 Task: Customize the theme basic colors in the "Digital Experience" builder.
Action: Mouse moved to (1023, 75)
Screenshot: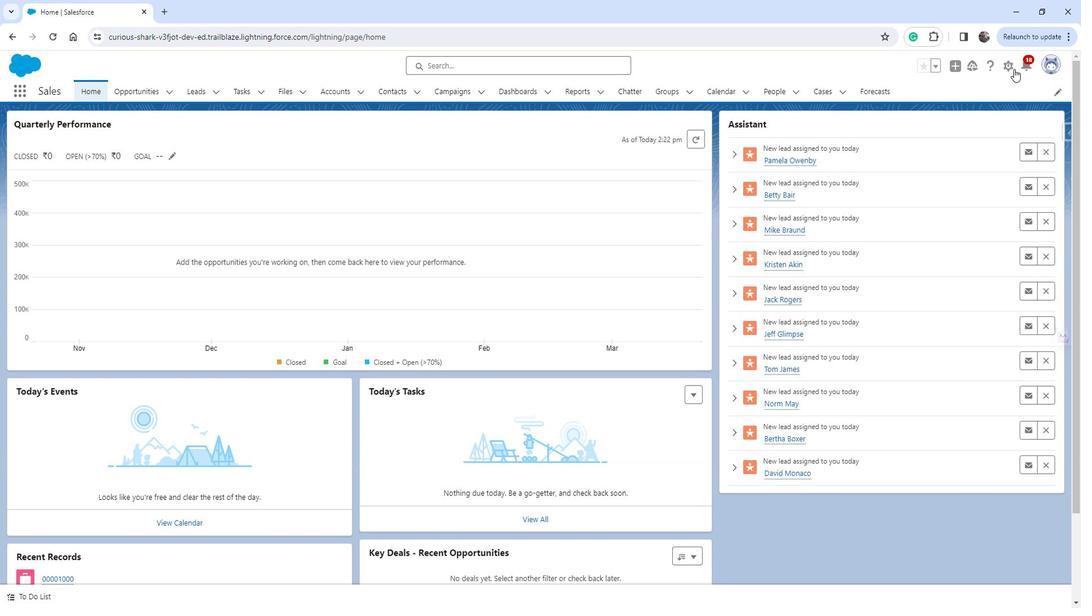 
Action: Mouse pressed left at (1023, 75)
Screenshot: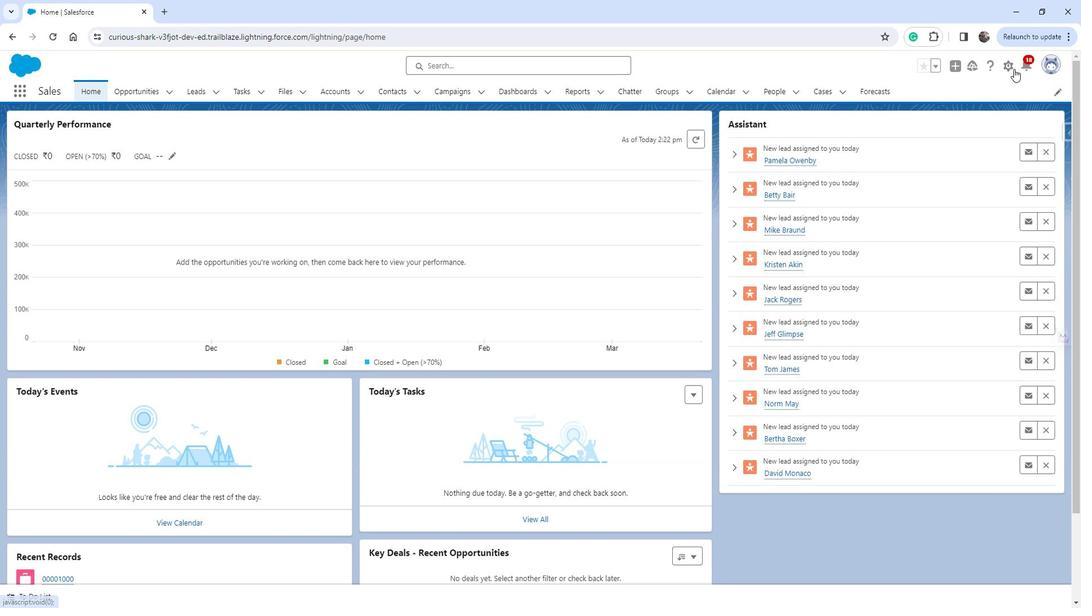 
Action: Mouse moved to (973, 115)
Screenshot: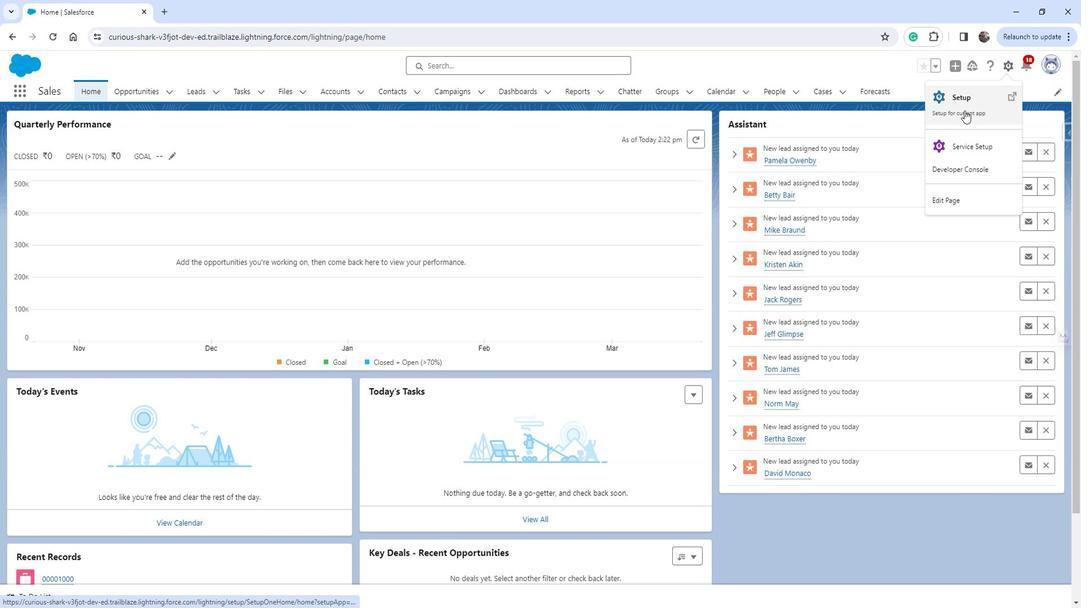 
Action: Mouse pressed left at (973, 115)
Screenshot: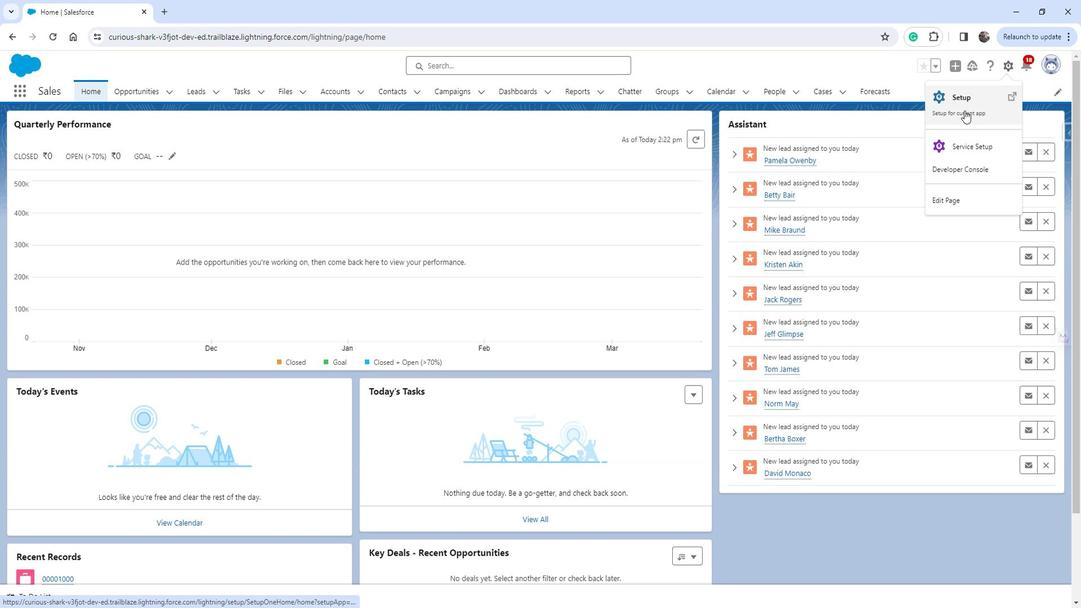 
Action: Mouse moved to (19, 461)
Screenshot: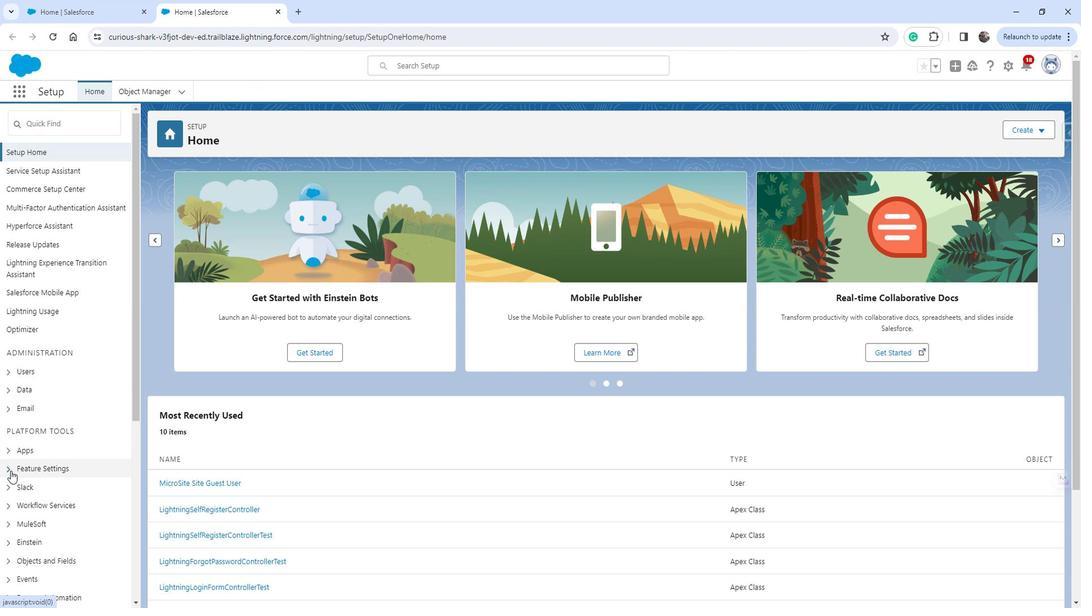 
Action: Mouse pressed left at (19, 461)
Screenshot: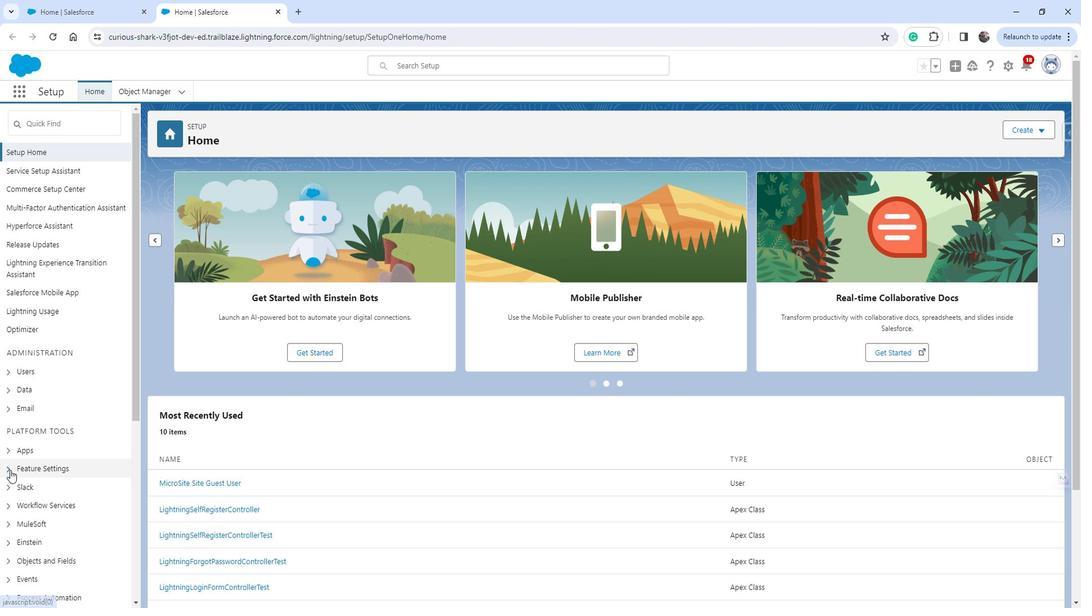 
Action: Mouse moved to (84, 443)
Screenshot: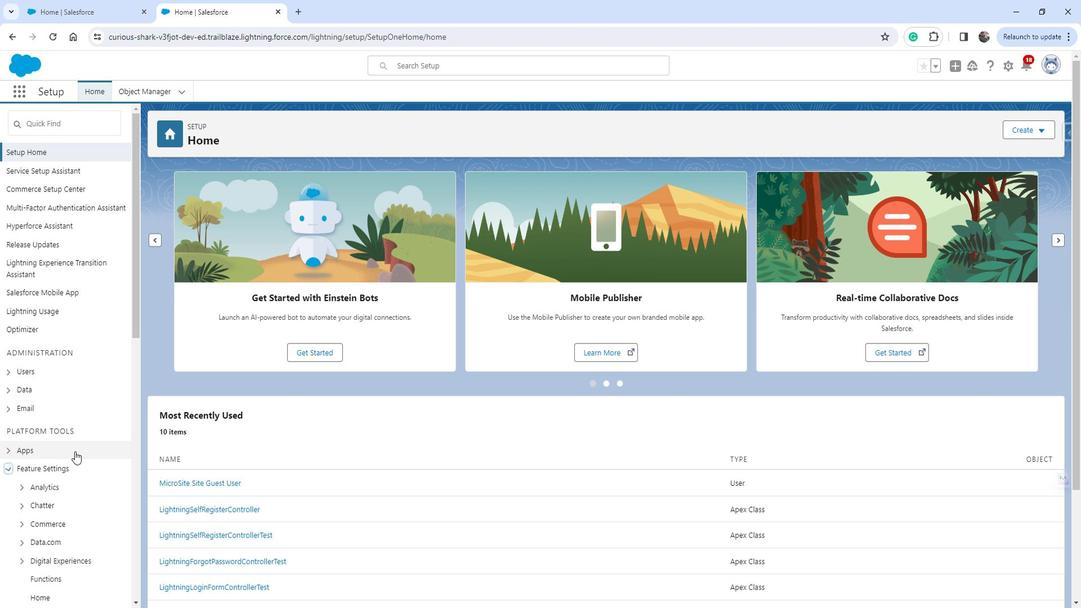 
Action: Mouse scrolled (84, 443) with delta (0, 0)
Screenshot: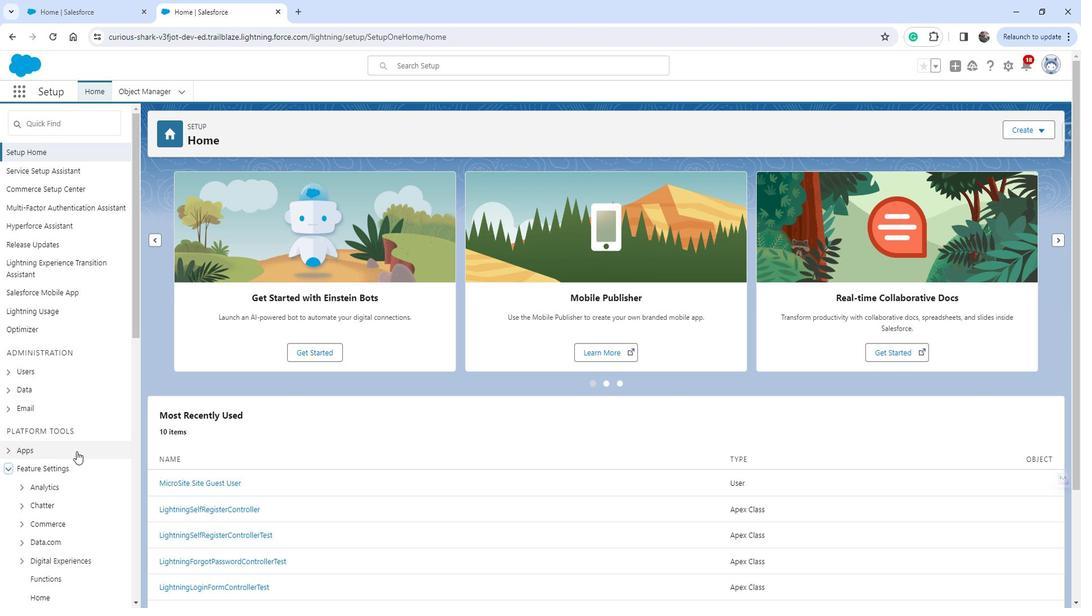 
Action: Mouse moved to (89, 441)
Screenshot: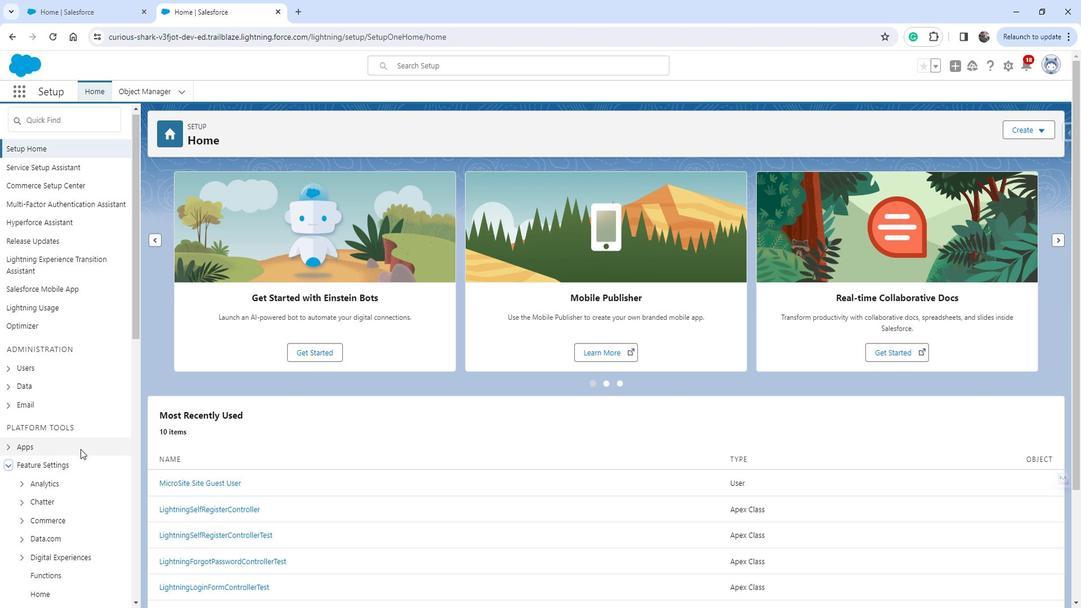 
Action: Mouse scrolled (89, 440) with delta (0, 0)
Screenshot: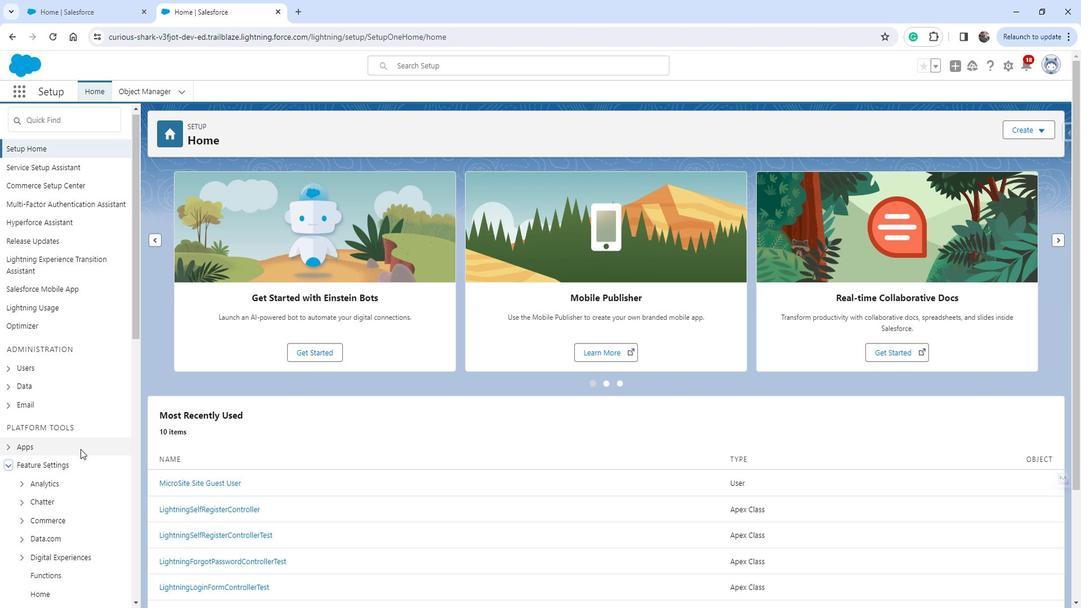 
Action: Mouse moved to (90, 441)
Screenshot: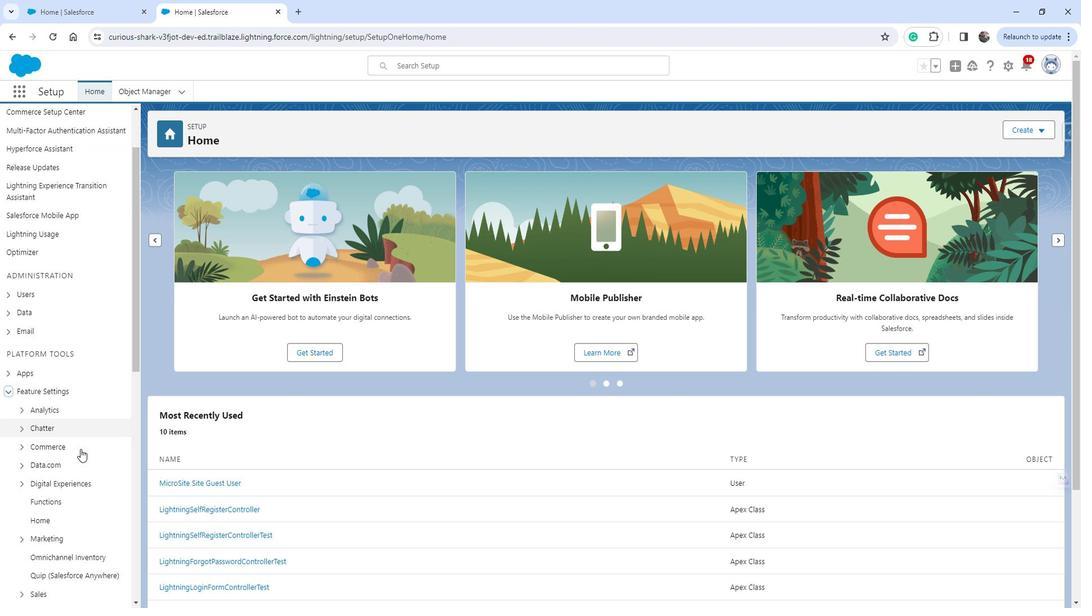 
Action: Mouse scrolled (90, 440) with delta (0, 0)
Screenshot: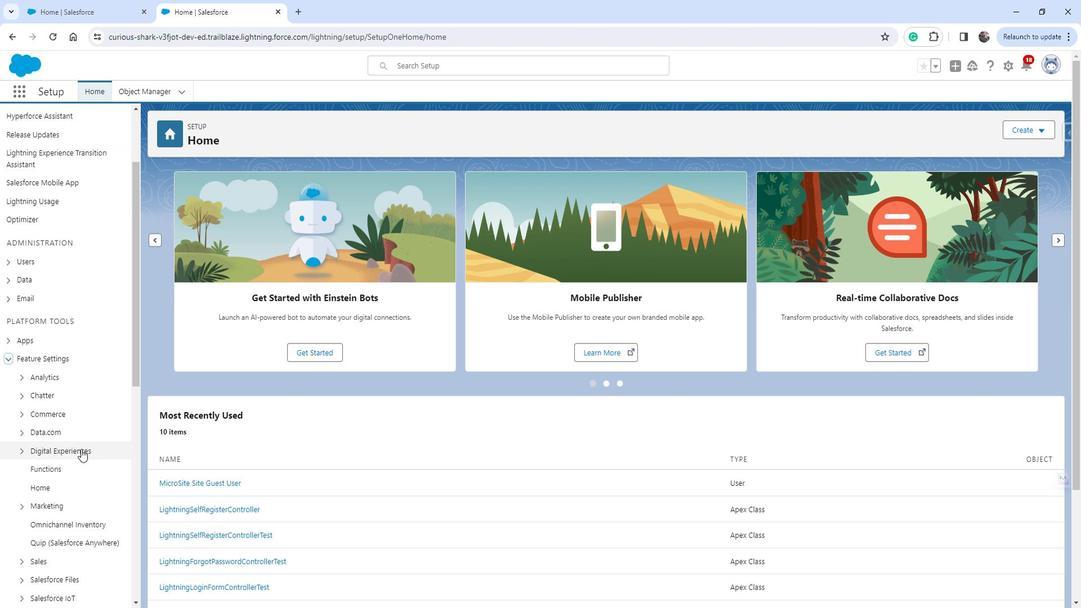 
Action: Mouse moved to (78, 380)
Screenshot: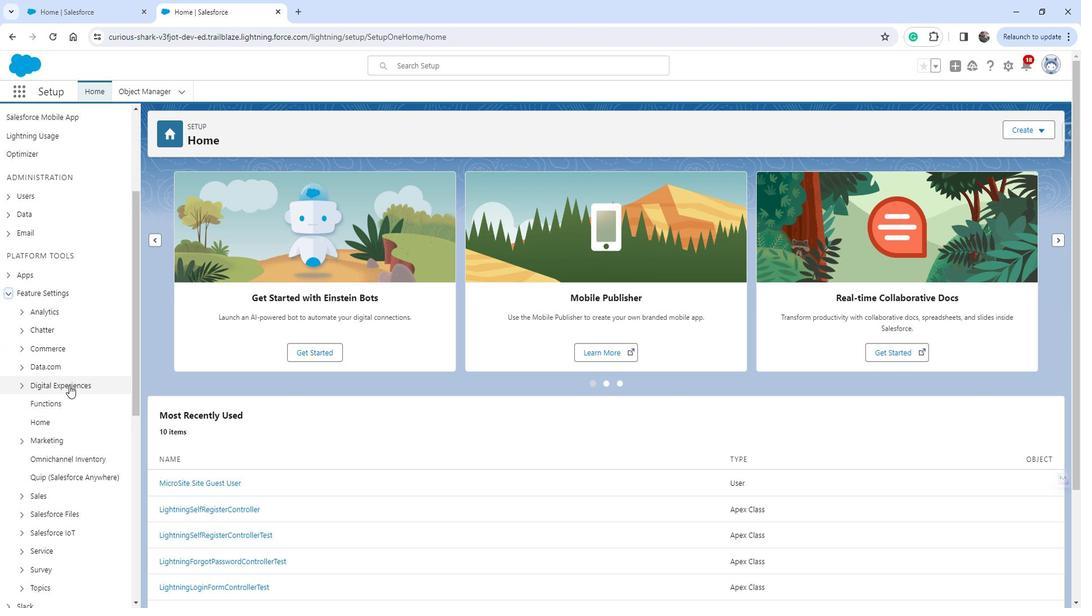 
Action: Mouse pressed left at (78, 380)
Screenshot: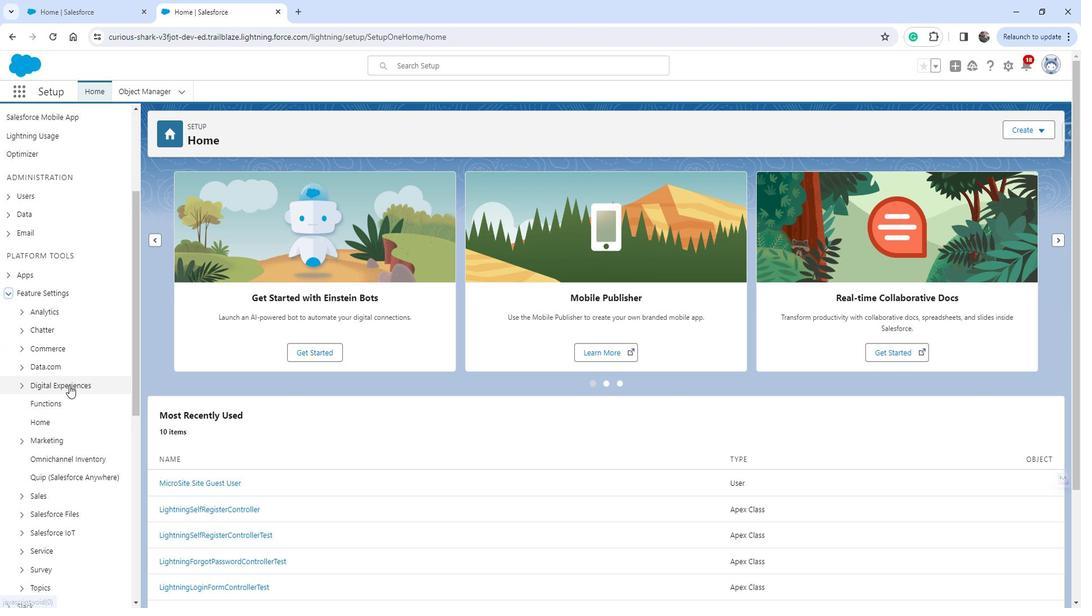 
Action: Mouse moved to (61, 400)
Screenshot: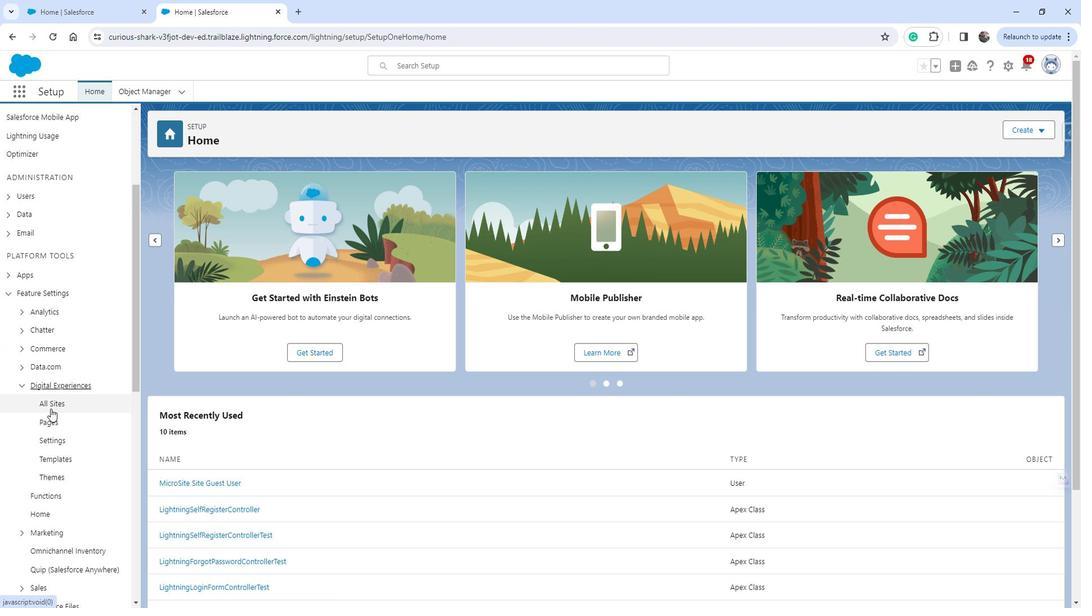 
Action: Mouse pressed left at (61, 400)
Screenshot: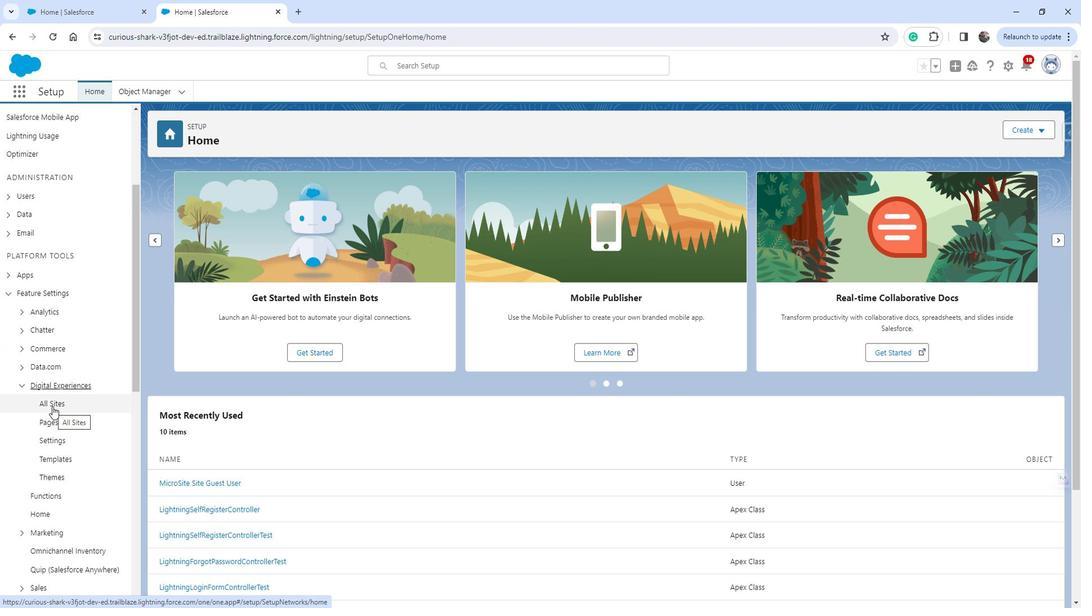 
Action: Mouse moved to (203, 269)
Screenshot: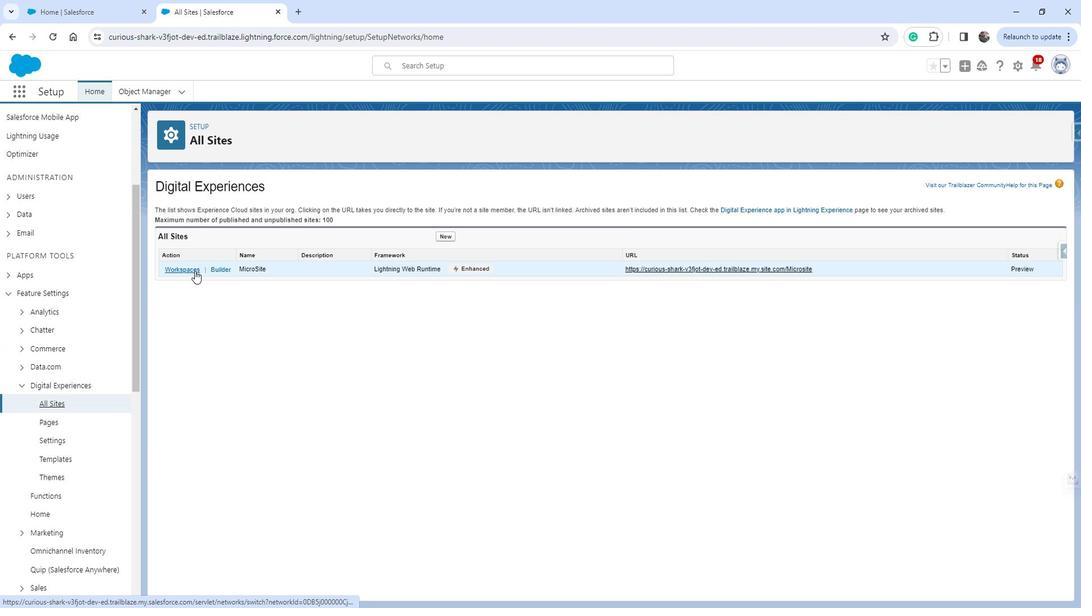 
Action: Mouse pressed left at (203, 269)
Screenshot: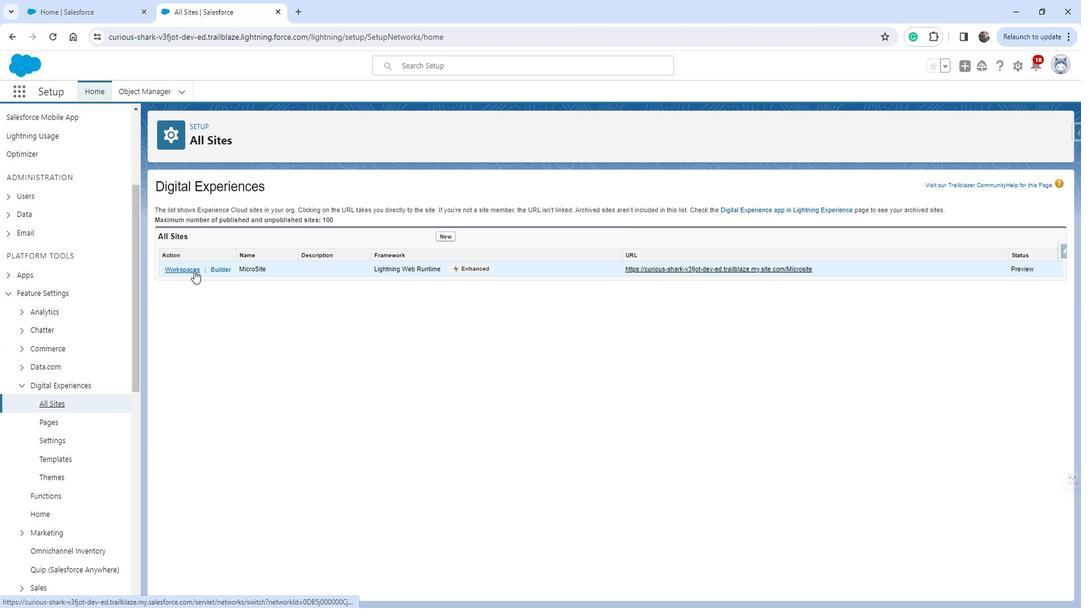 
Action: Mouse moved to (156, 274)
Screenshot: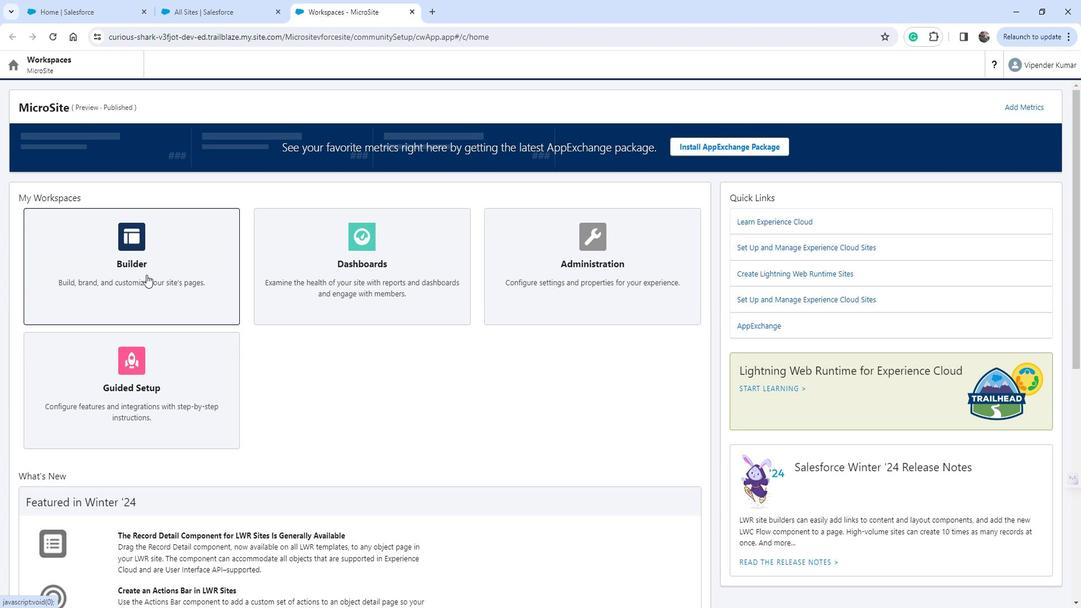 
Action: Mouse pressed left at (156, 274)
Screenshot: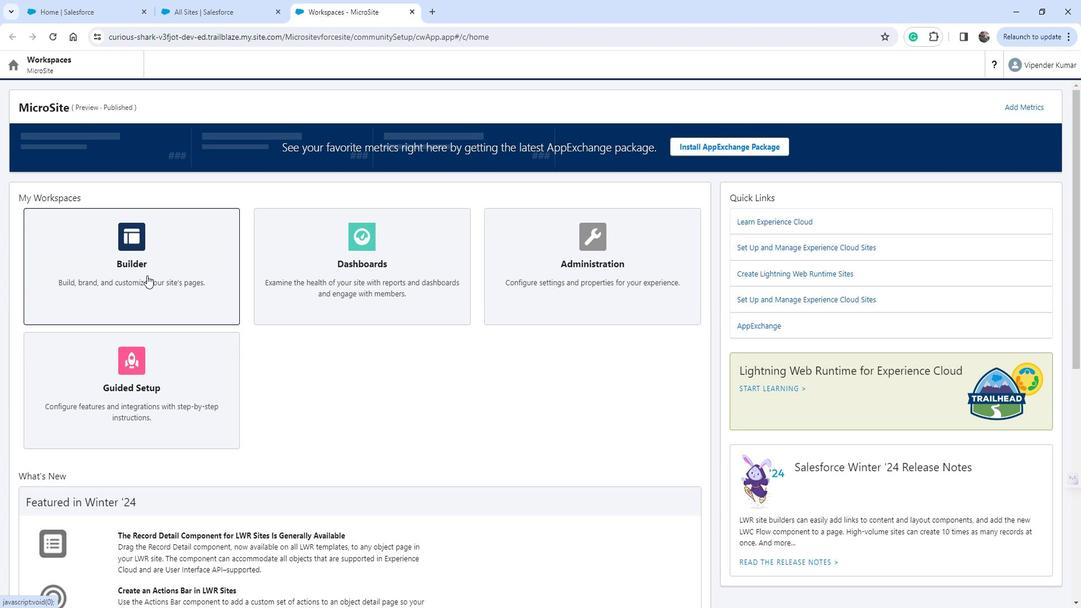 
Action: Mouse moved to (27, 142)
Screenshot: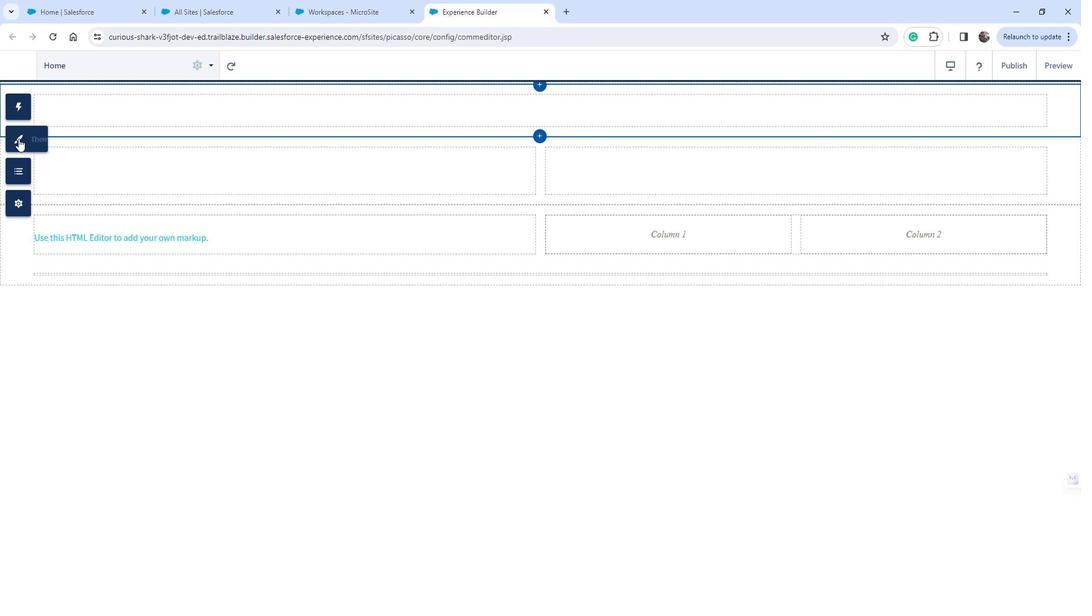 
Action: Mouse pressed left at (27, 142)
Screenshot: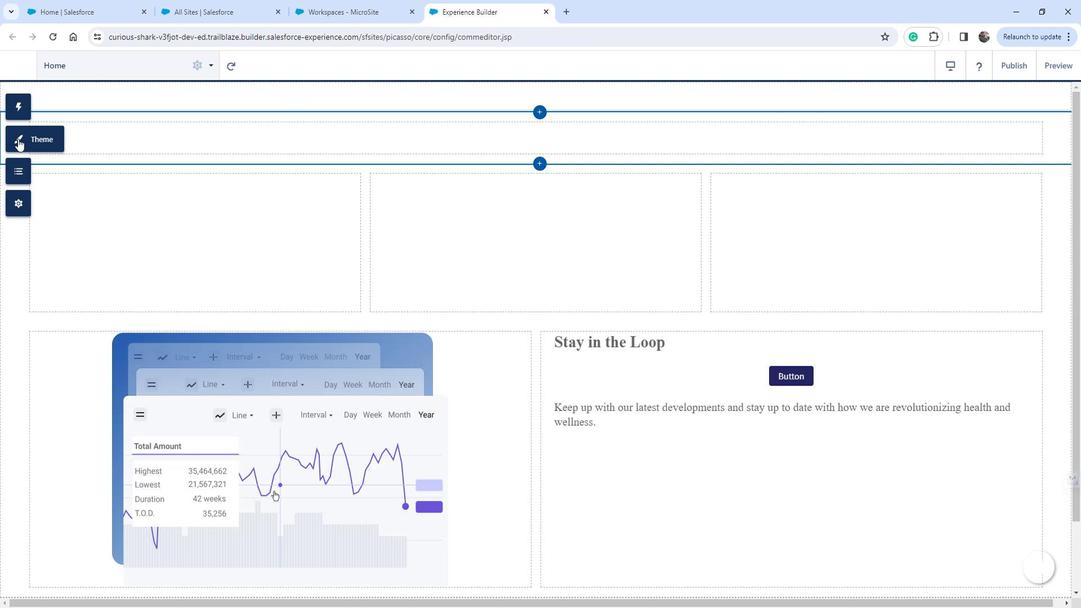 
Action: Mouse moved to (128, 143)
Screenshot: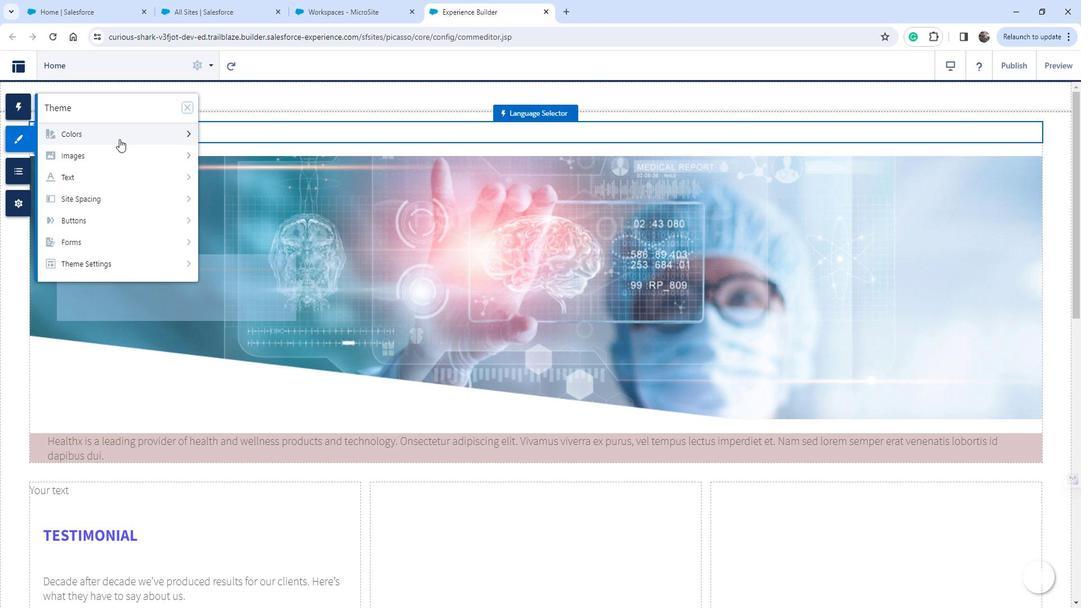 
Action: Mouse pressed left at (128, 143)
Screenshot: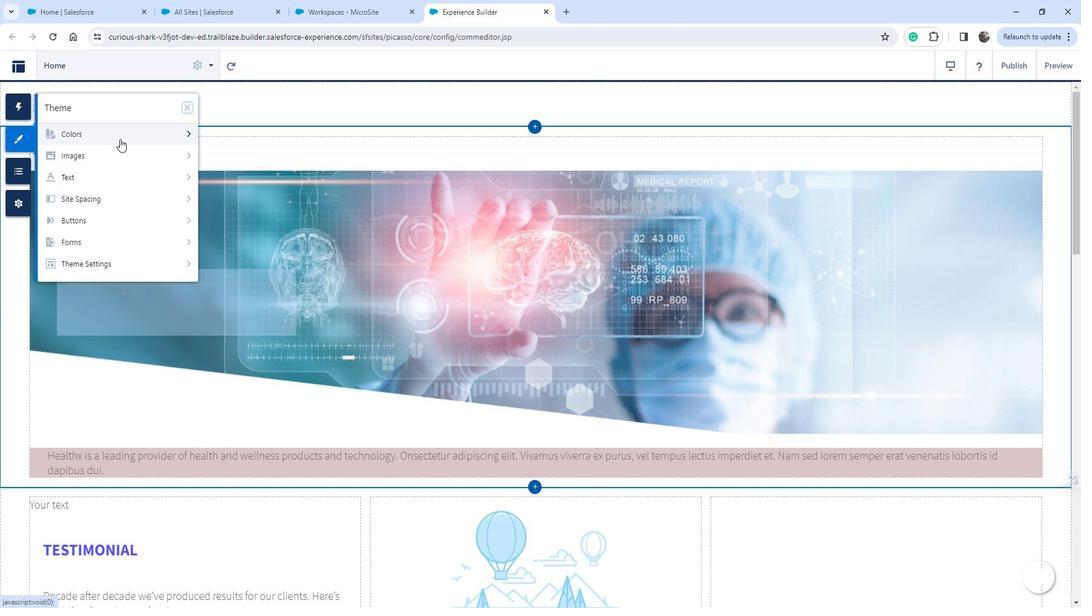 
Action: Mouse moved to (193, 180)
Screenshot: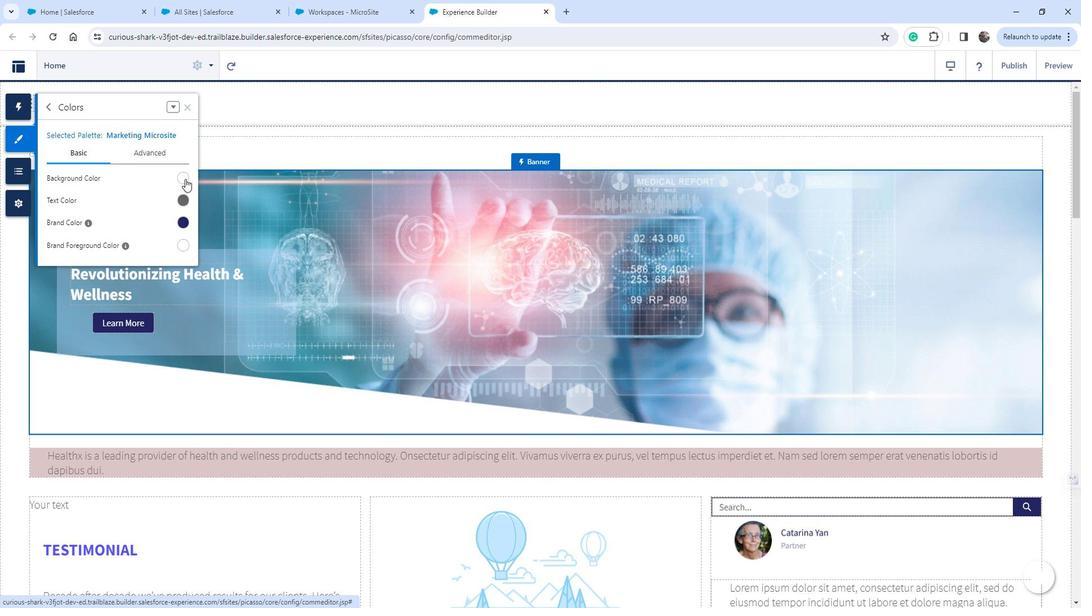 
Action: Mouse pressed left at (193, 180)
Screenshot: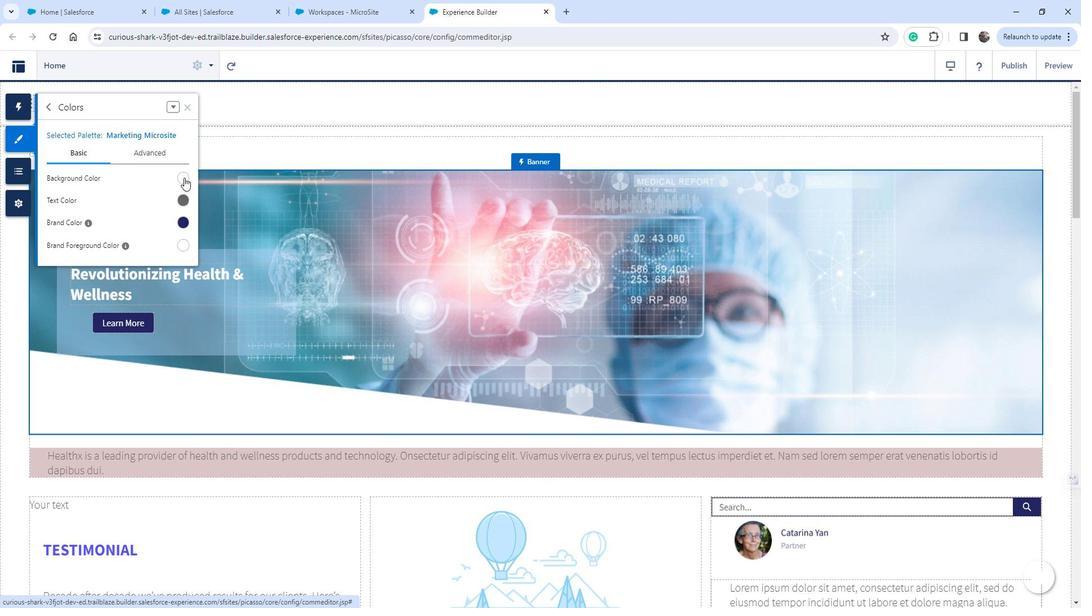 
Action: Mouse moved to (95, 192)
Screenshot: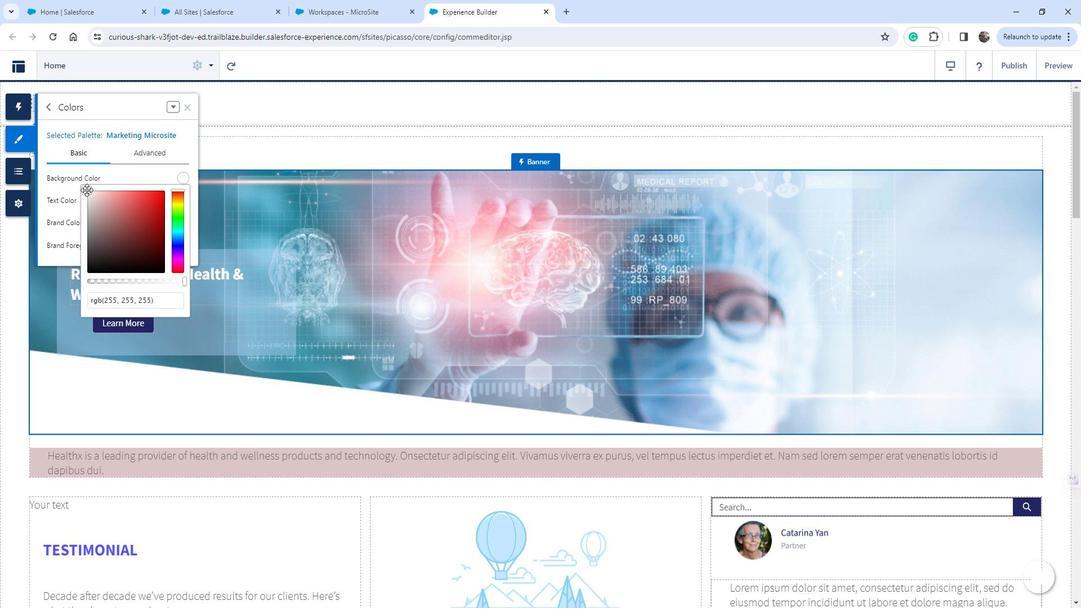 
Action: Mouse pressed left at (95, 192)
Screenshot: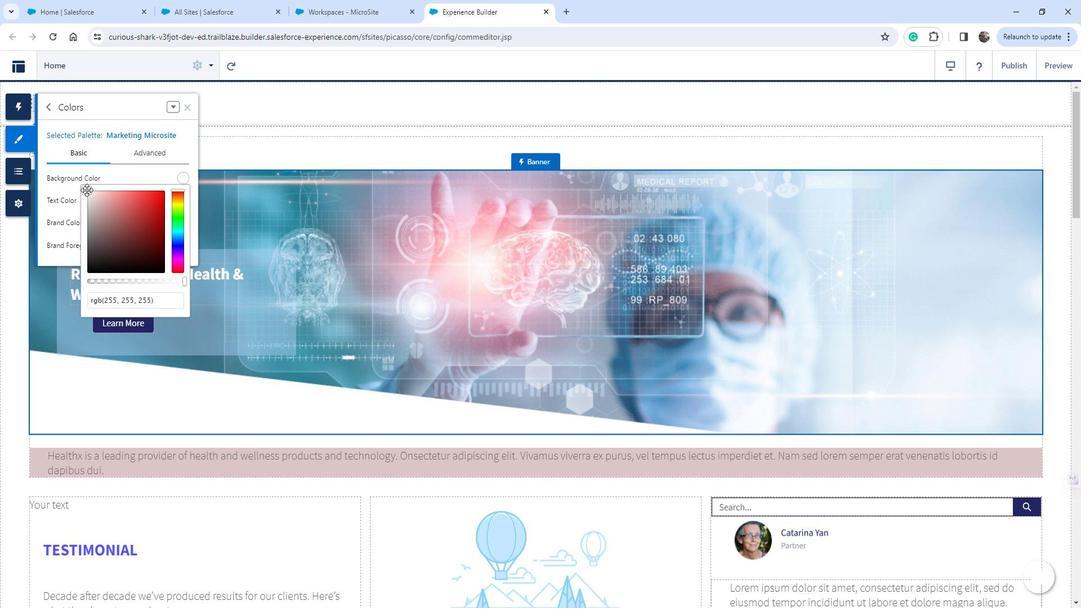 
Action: Mouse moved to (133, 174)
Screenshot: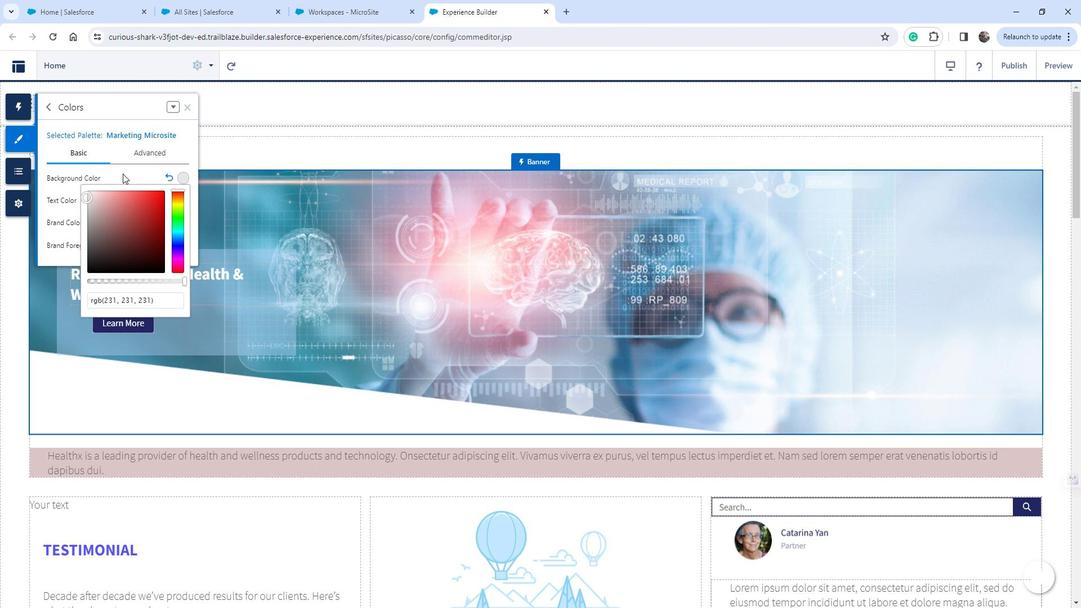
Action: Mouse pressed left at (133, 174)
Screenshot: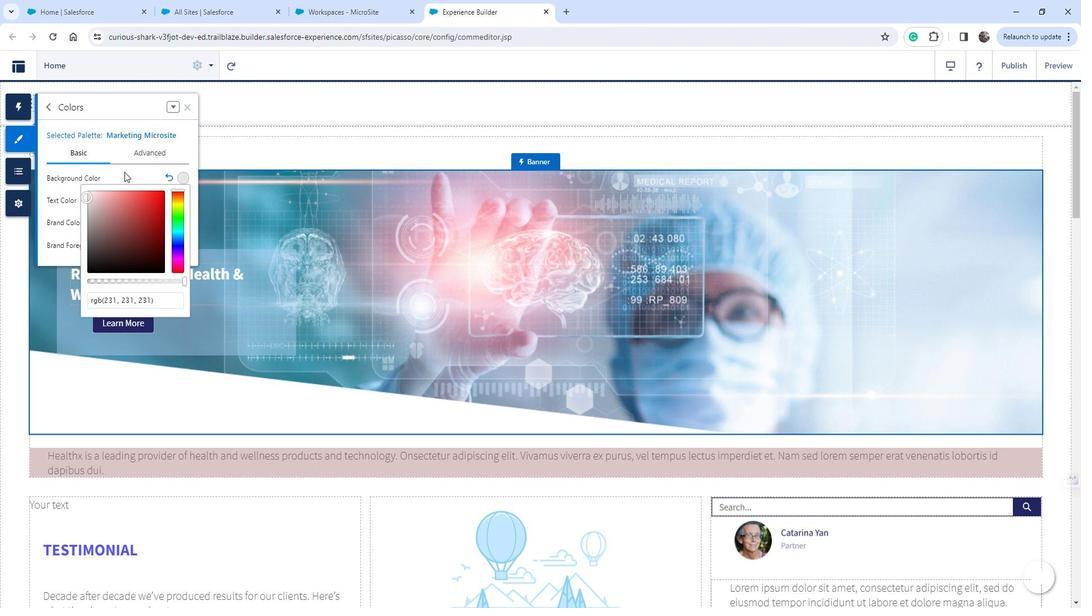 
Action: Mouse moved to (193, 202)
Screenshot: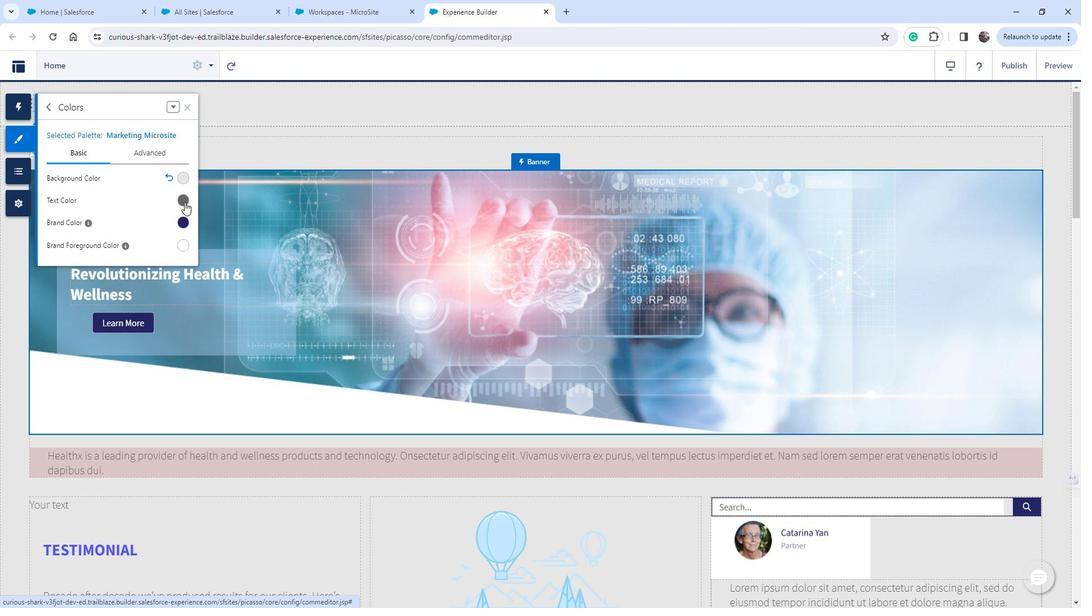 
Action: Mouse pressed left at (193, 202)
Screenshot: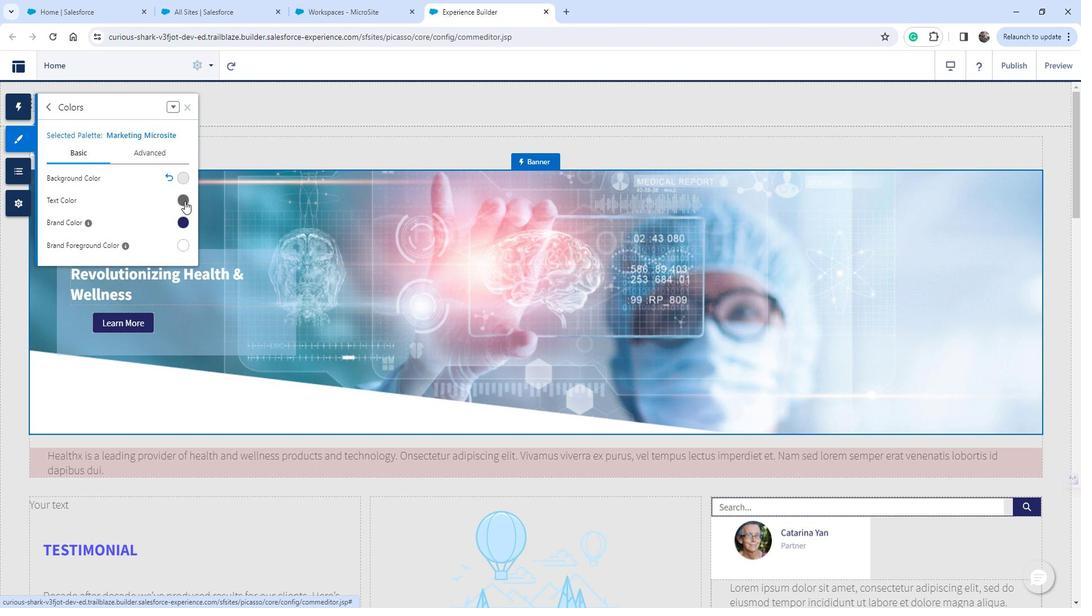 
Action: Mouse moved to (96, 258)
Screenshot: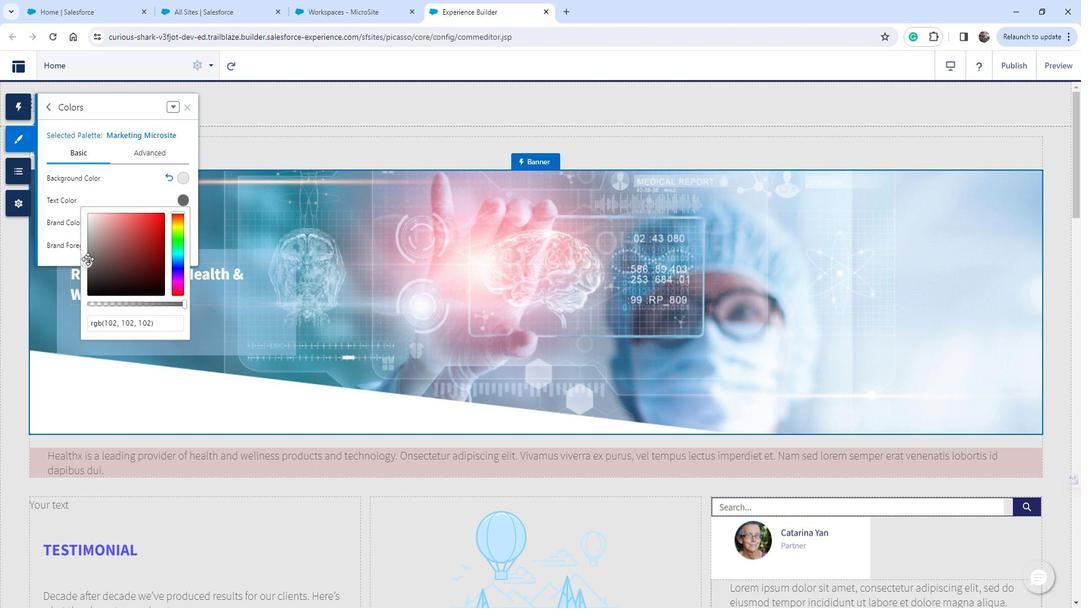 
Action: Mouse pressed left at (96, 258)
Screenshot: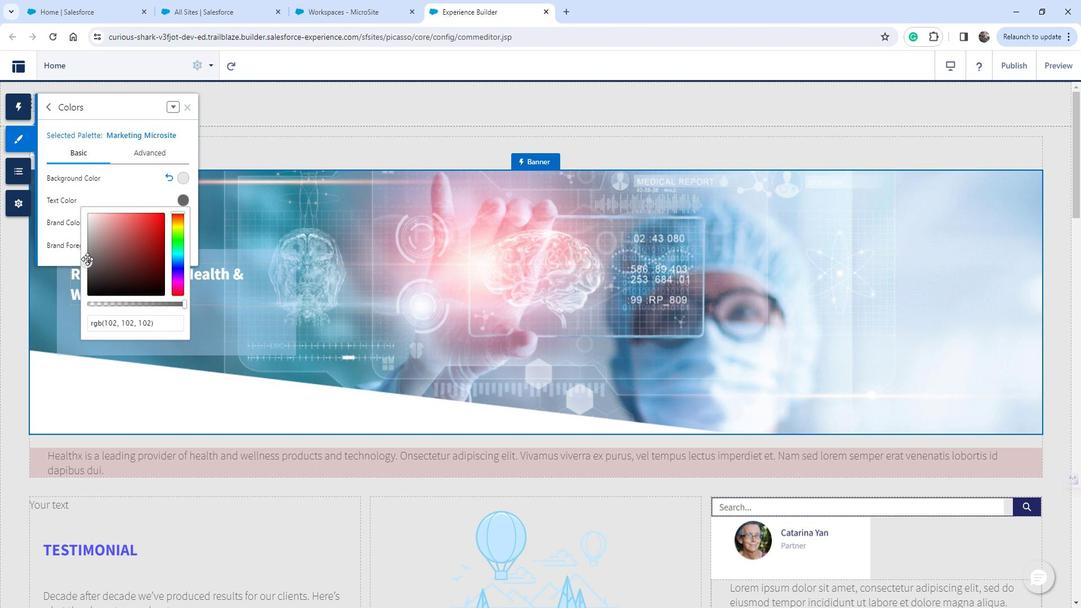 
Action: Mouse moved to (150, 188)
Screenshot: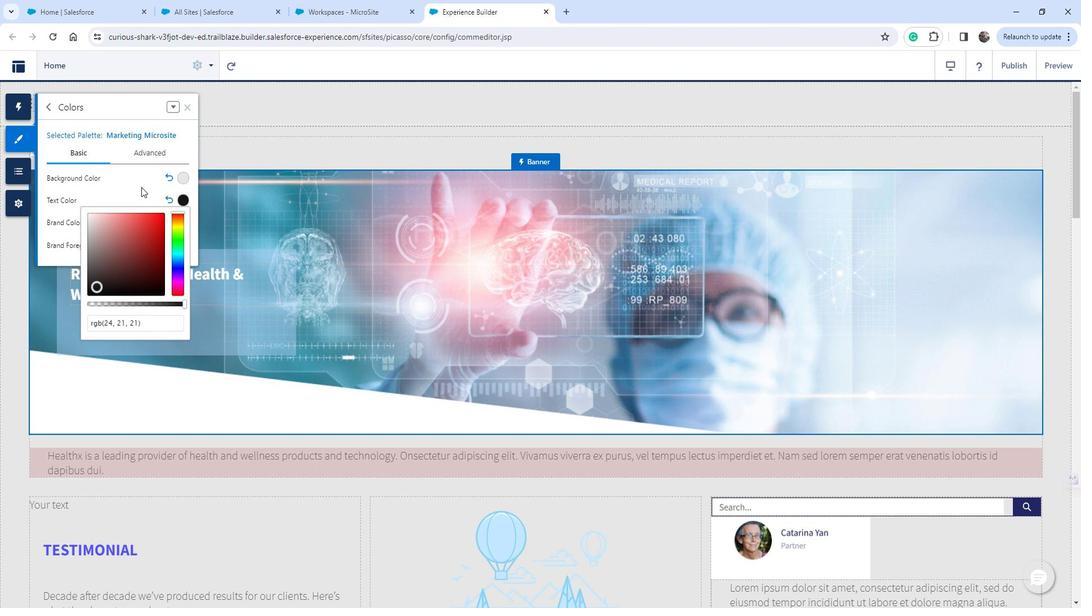 
Action: Mouse pressed left at (150, 188)
Screenshot: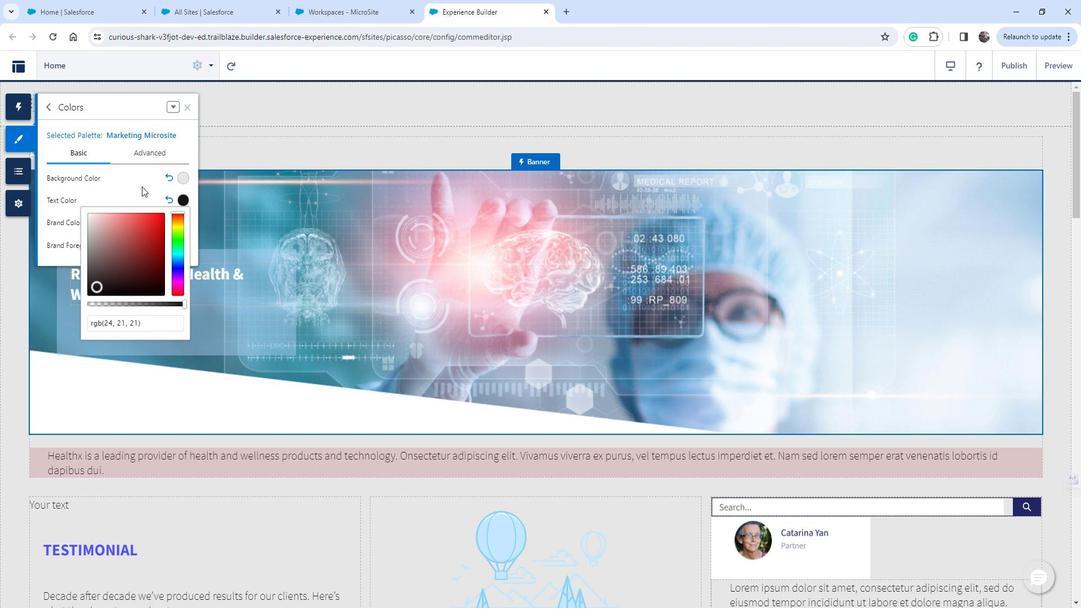 
Action: Mouse moved to (194, 223)
Screenshot: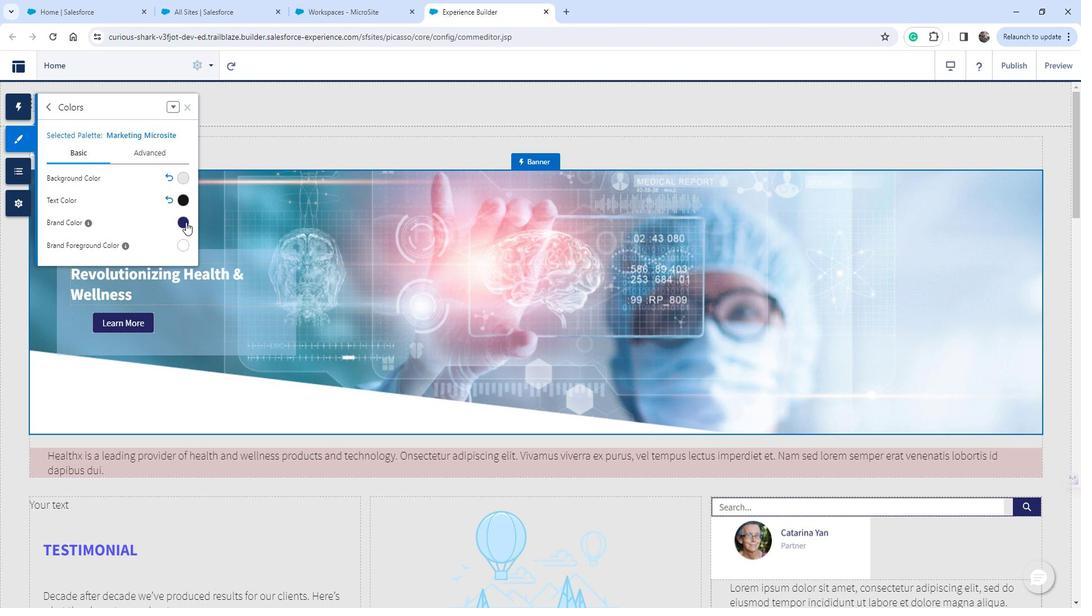 
Action: Mouse pressed left at (194, 223)
Screenshot: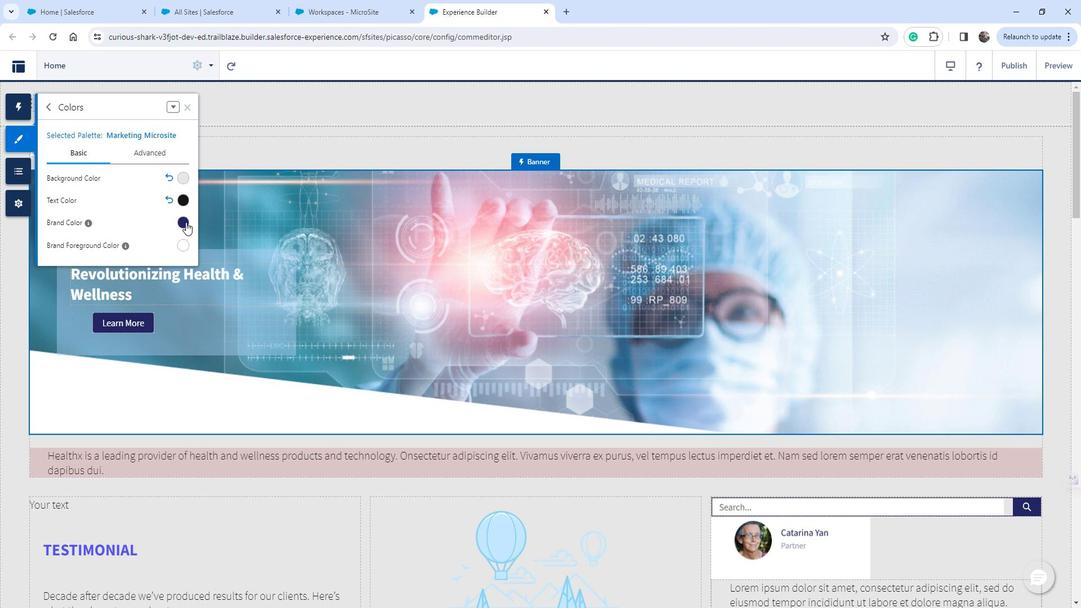 
Action: Mouse moved to (146, 283)
Screenshot: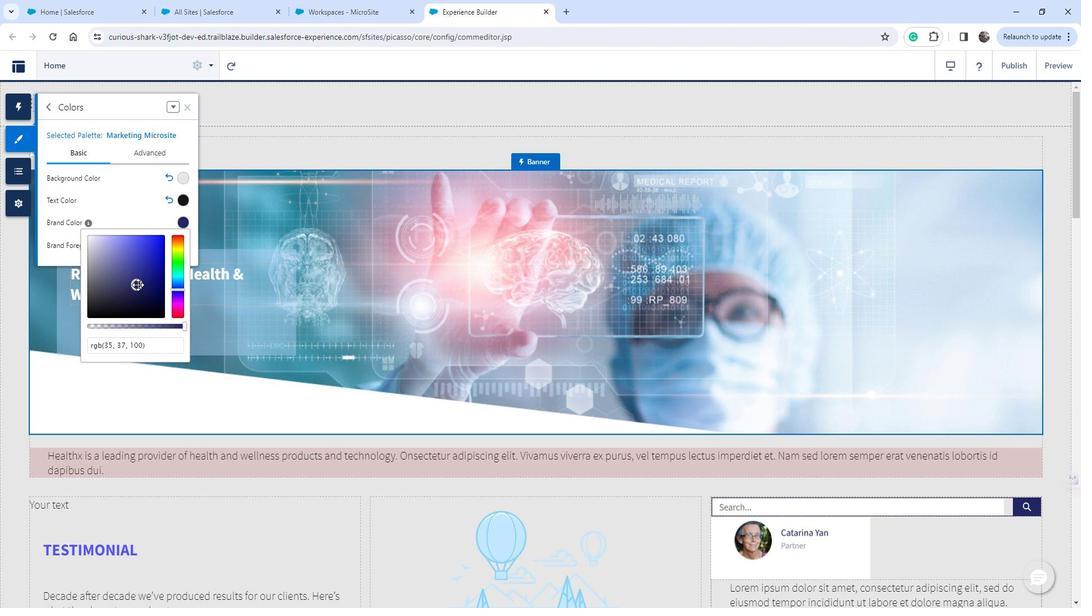 
Action: Mouse pressed left at (146, 283)
Screenshot: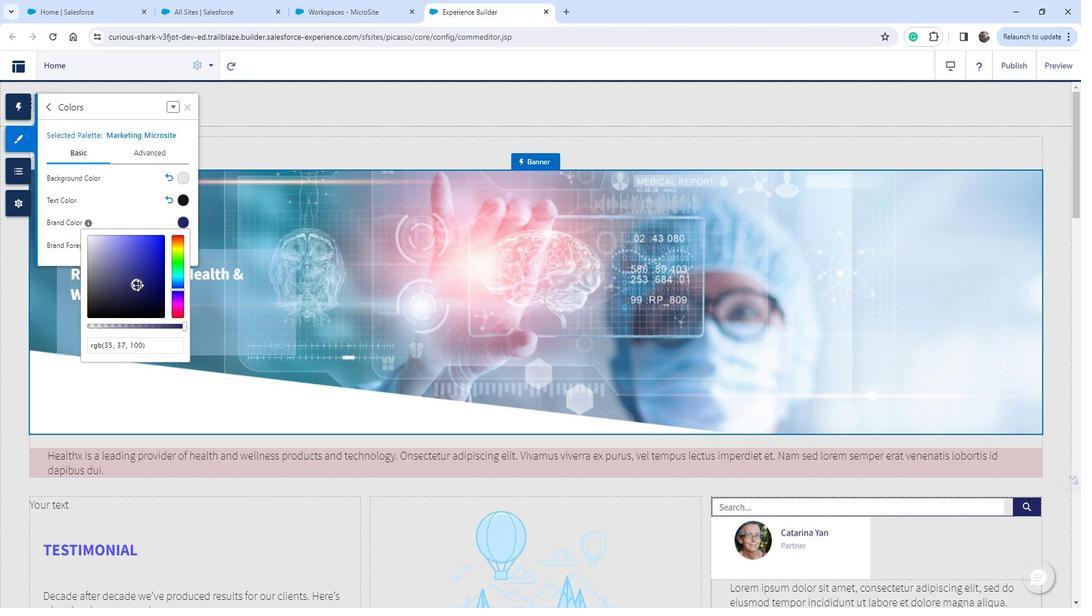 
Action: Mouse moved to (188, 288)
Screenshot: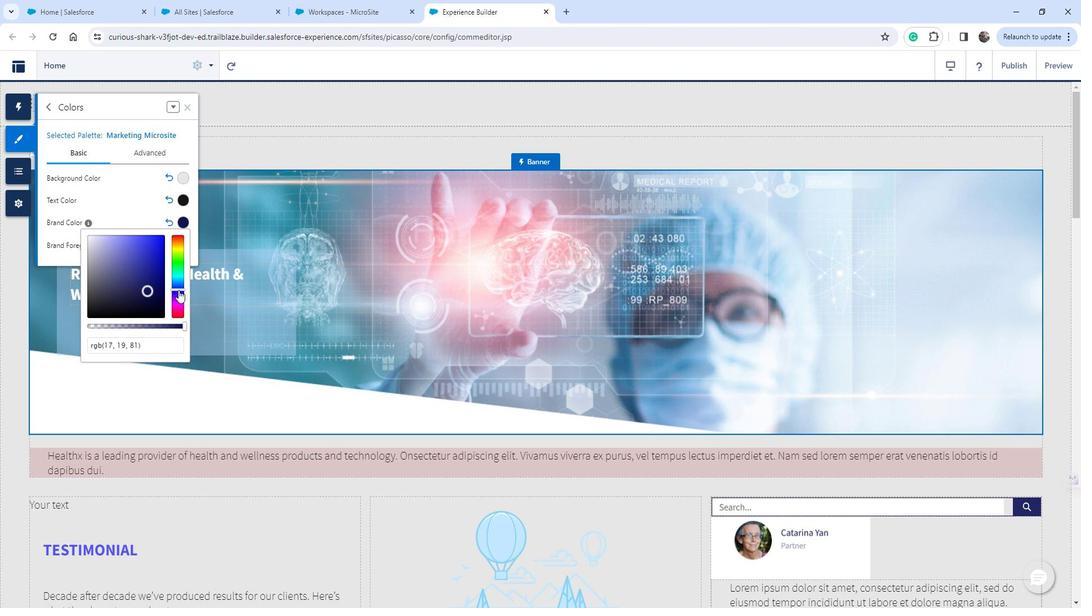 
Action: Mouse pressed left at (188, 288)
Screenshot: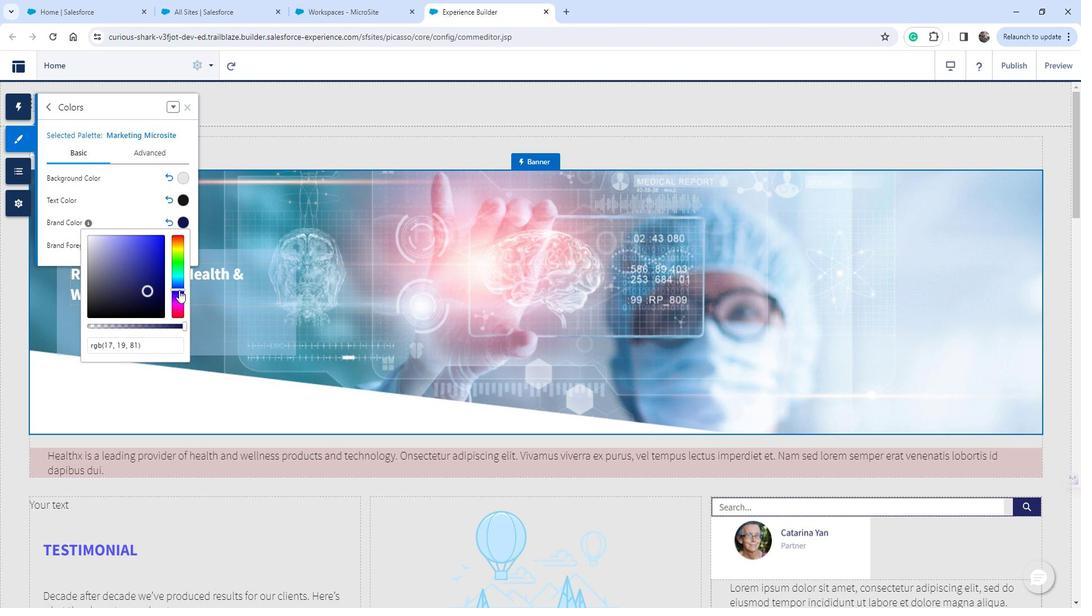 
Action: Mouse moved to (157, 286)
Screenshot: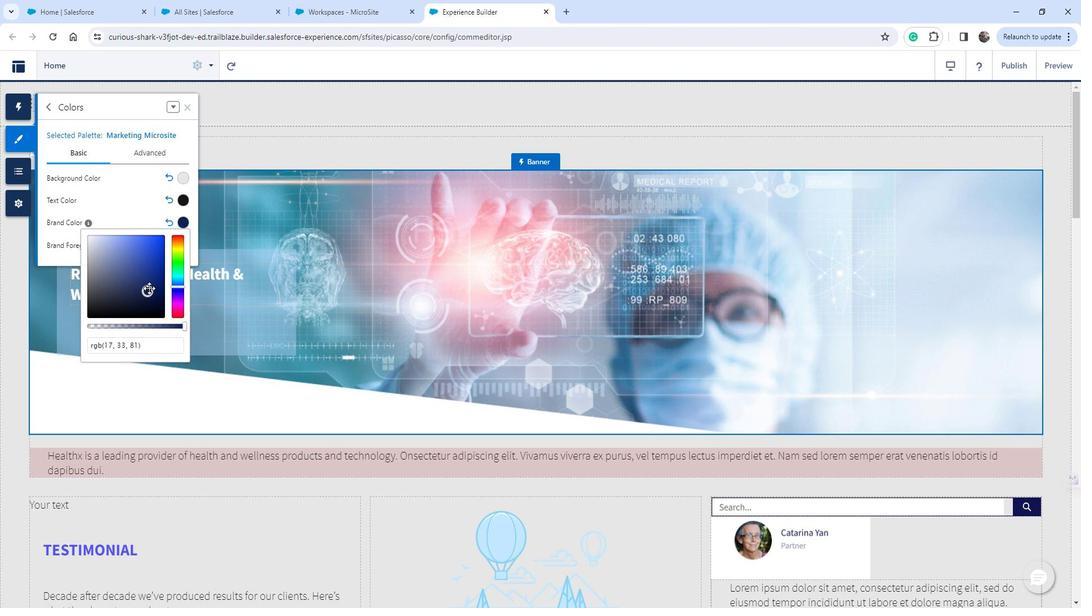 
Action: Mouse pressed left at (157, 286)
Screenshot: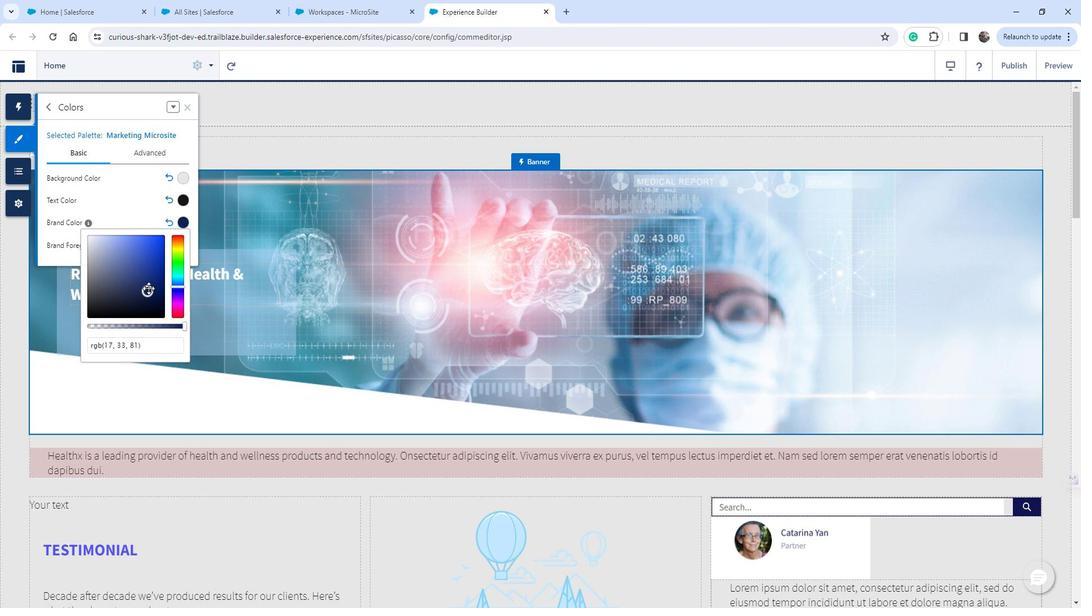 
Action: Mouse moved to (191, 322)
Screenshot: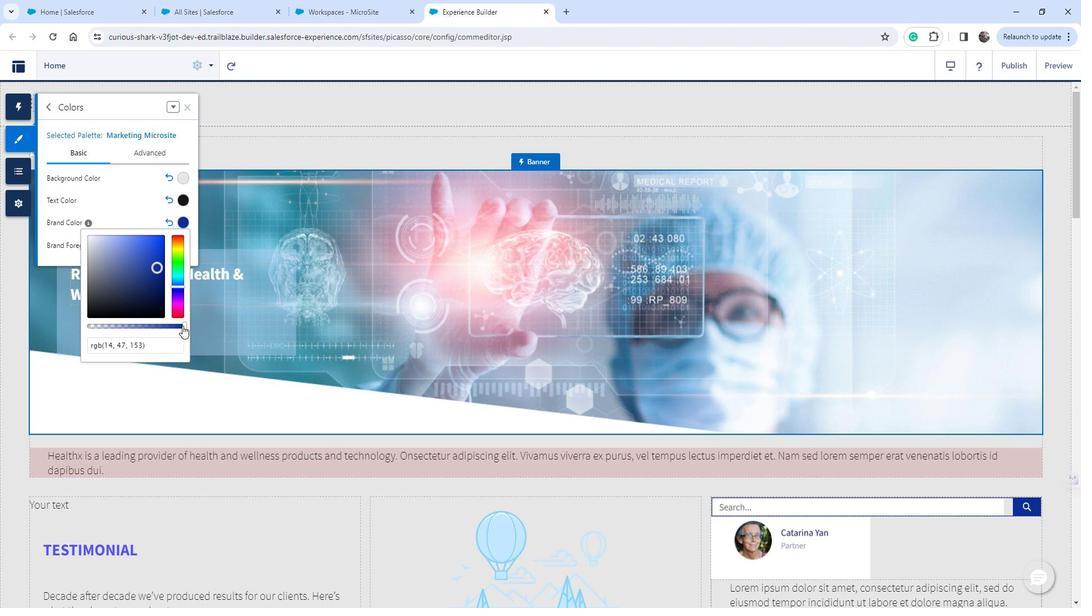 
Action: Mouse pressed left at (191, 322)
Screenshot: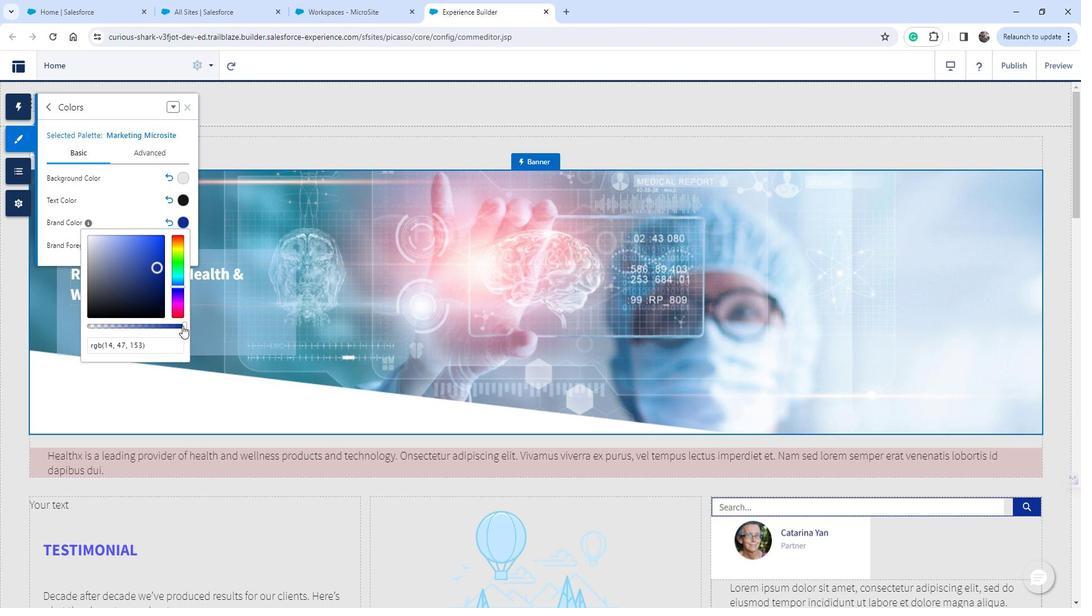 
Action: Mouse moved to (192, 326)
Screenshot: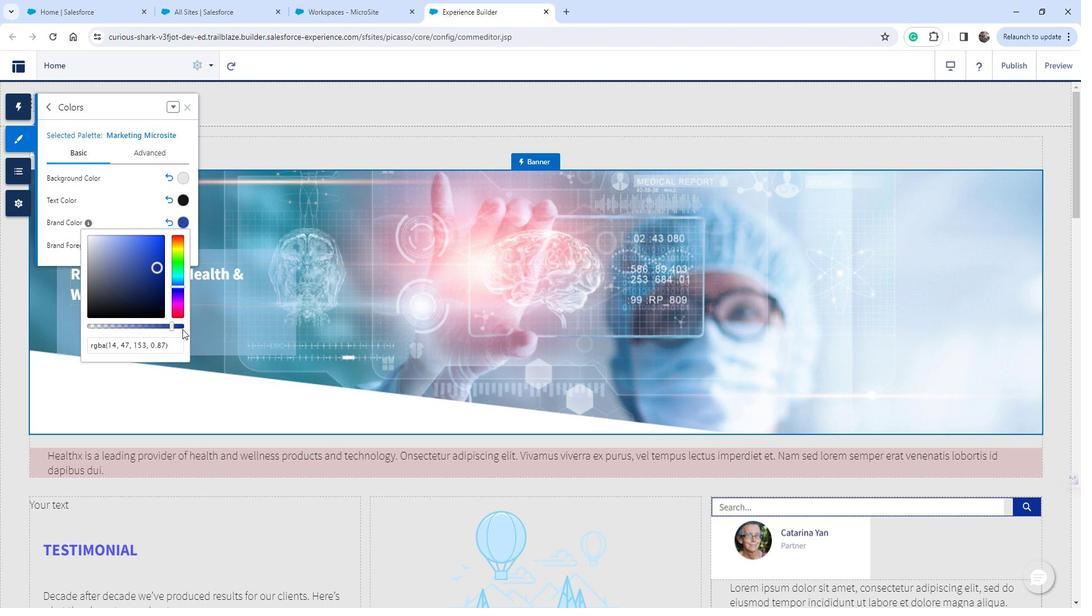 
Action: Mouse pressed left at (192, 326)
Screenshot: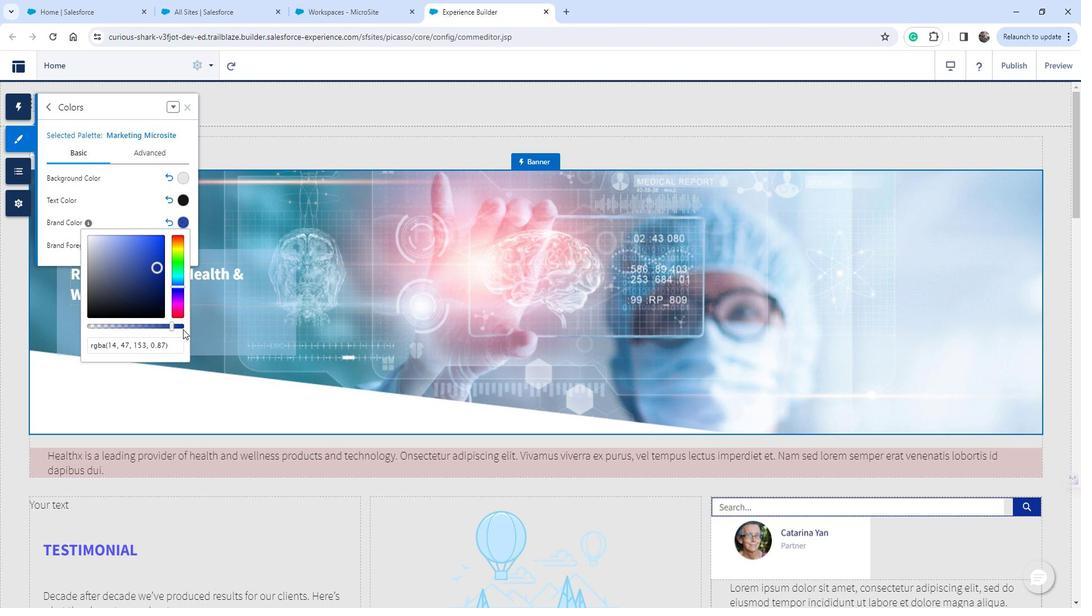 
Action: Mouse moved to (153, 205)
Screenshot: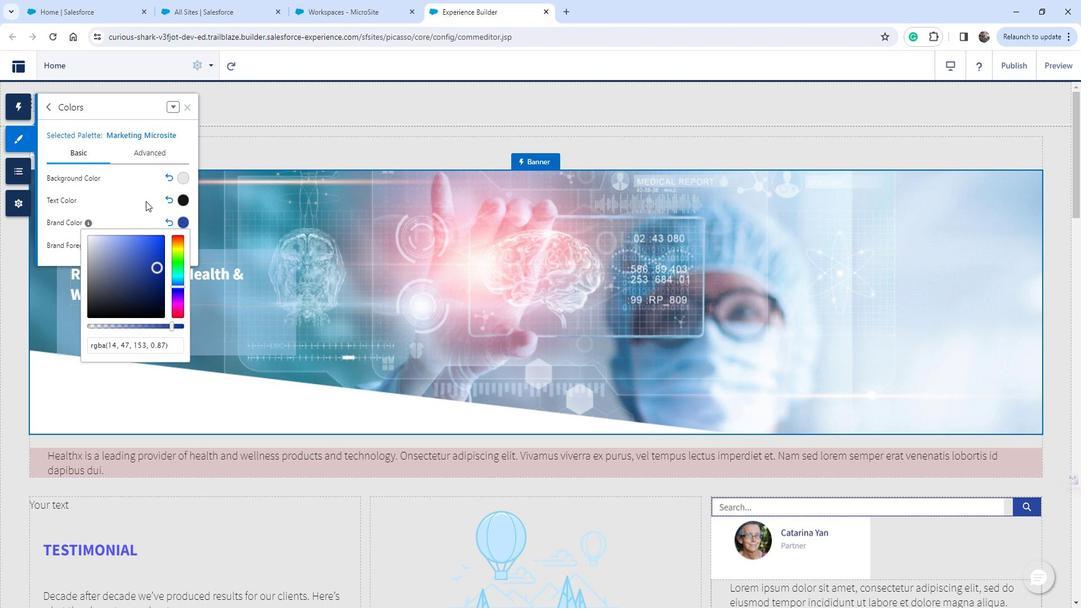 
Action: Mouse pressed left at (153, 205)
Screenshot: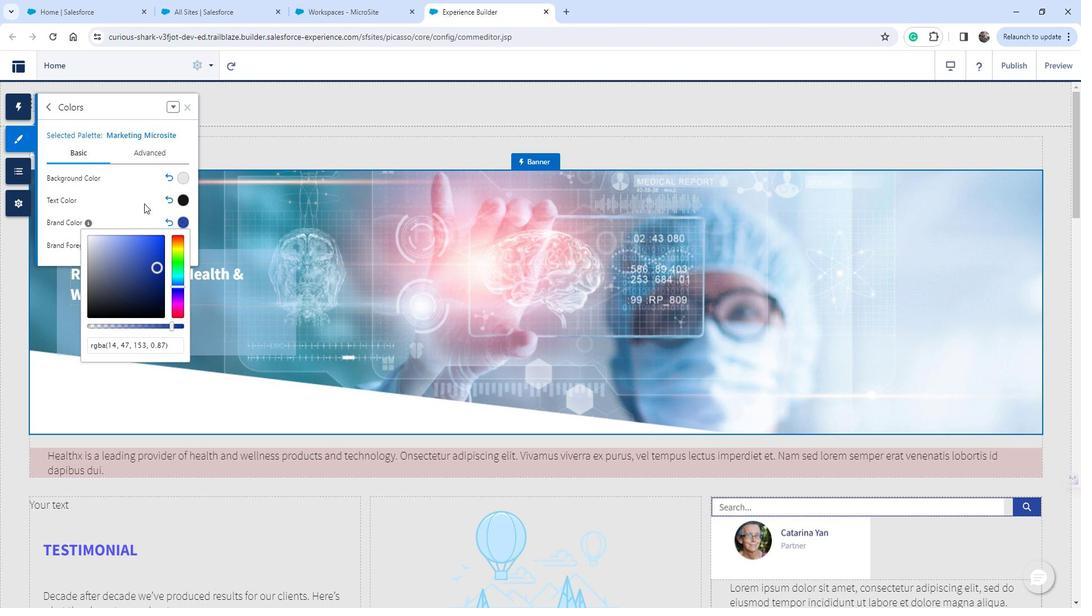 
Action: Mouse moved to (193, 246)
Screenshot: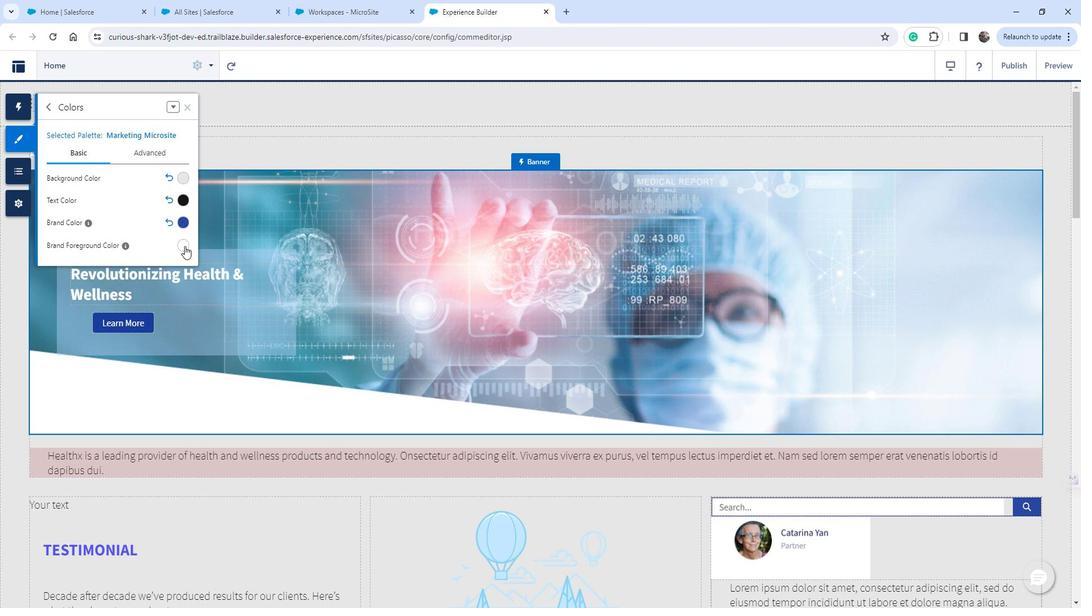 
Action: Mouse pressed left at (193, 246)
Screenshot: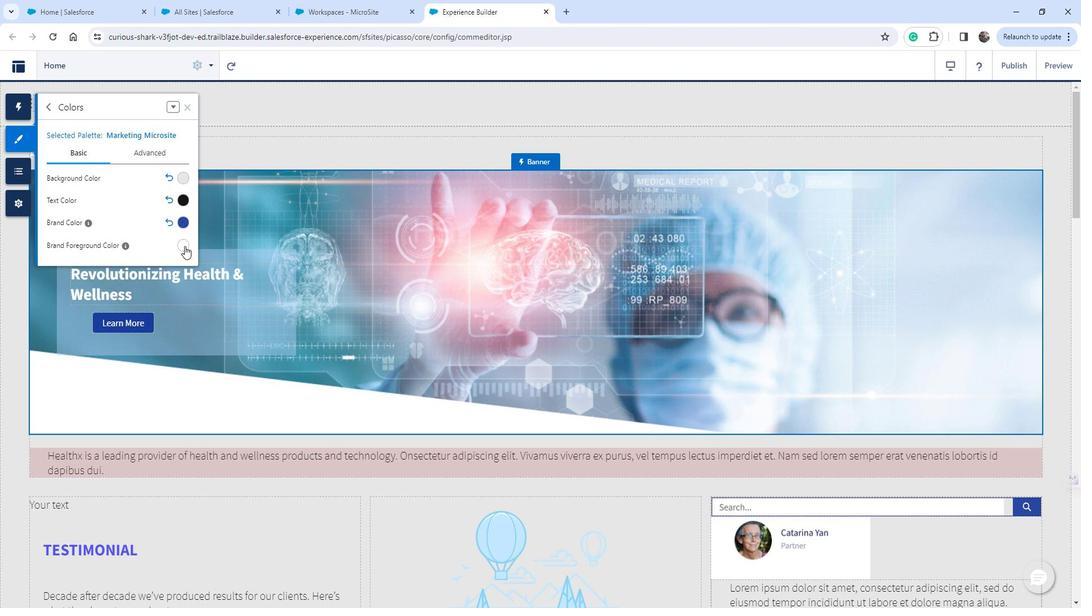 
Action: Mouse moved to (95, 259)
Screenshot: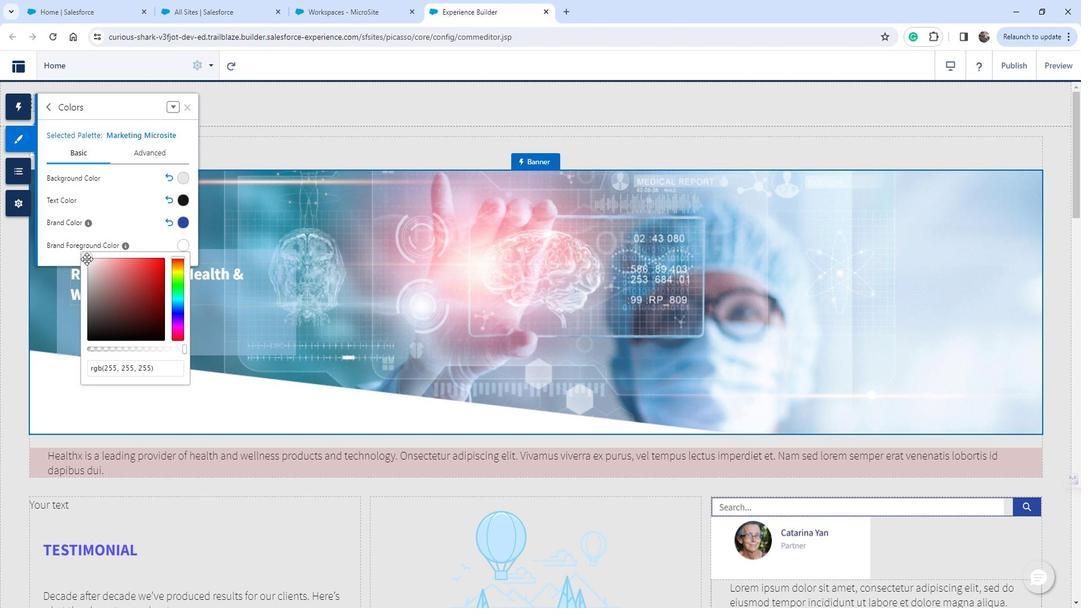 
Action: Mouse pressed left at (95, 259)
Screenshot: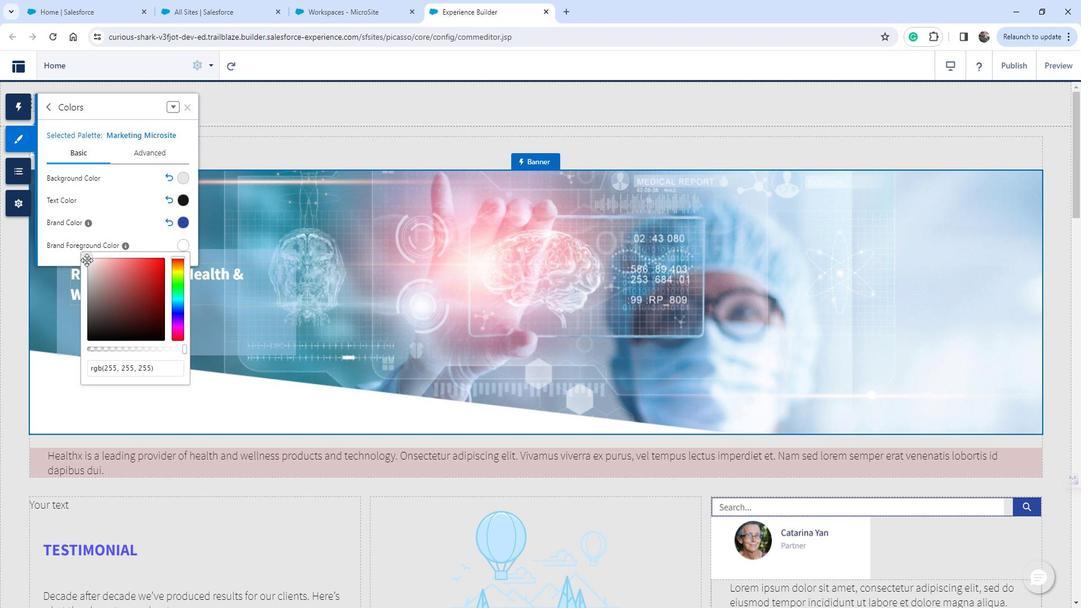 
Action: Mouse moved to (145, 174)
Screenshot: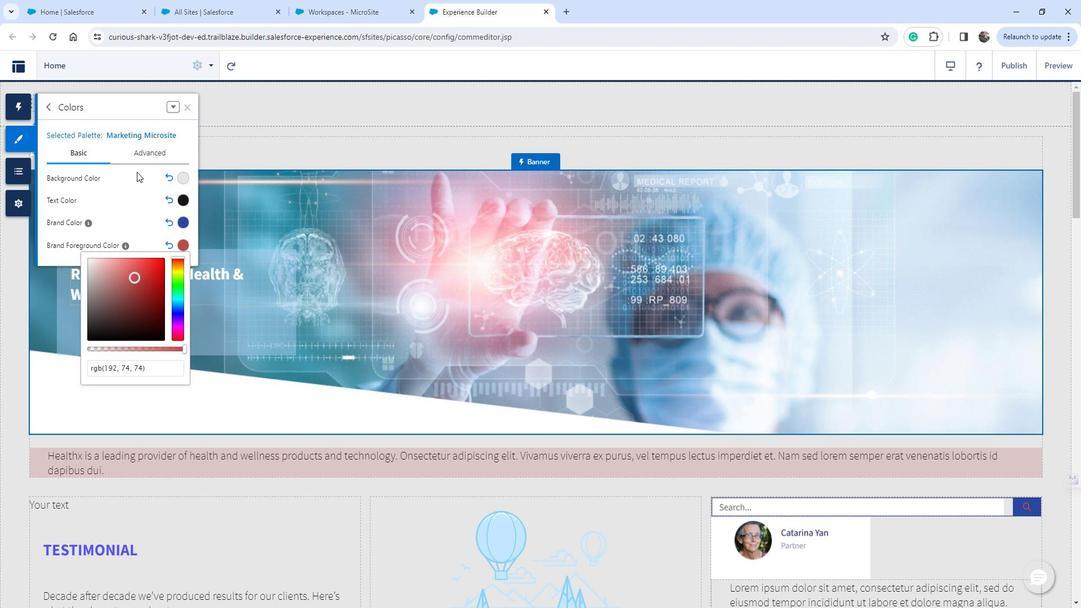 
Action: Mouse pressed left at (145, 174)
Screenshot: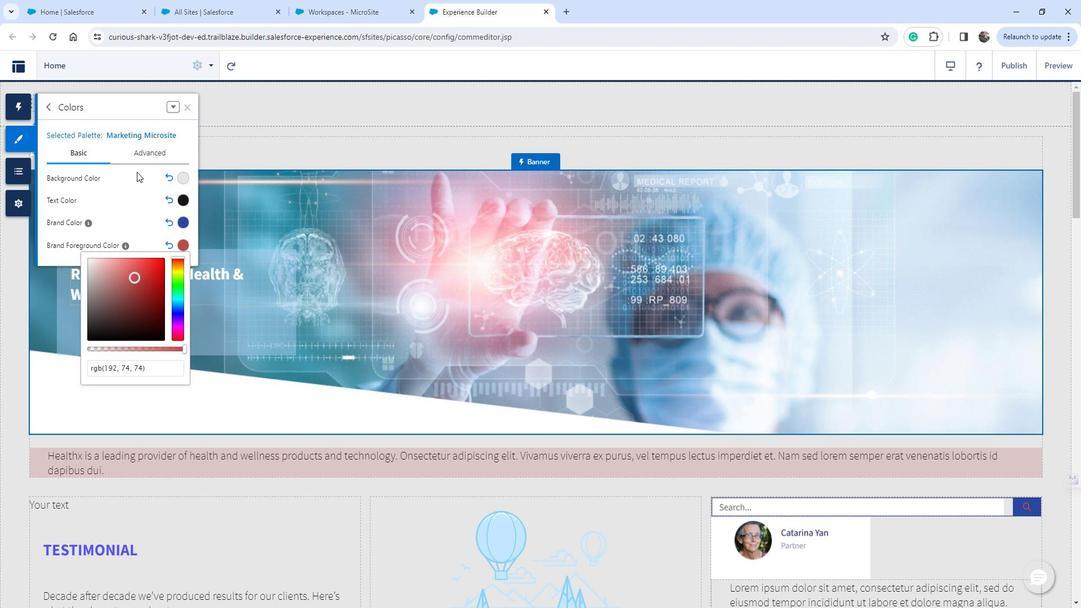 
